 Task: Add an event with the title Second Lunch Break: Wellness Workshop, date '2023/12/14', time 7:50 AM to 9:50 AMand add a description: The facilitator will provide a briefing on the rules, objectives, and safety guidelines of the scavenger hunt. Teams will receive their scavenger hunt checklist, which may include a combination of physical objects to find, riddles to solve, or tasks to complete., put the event into Green category, logged in from the account softage.2@softage.netand send the event invitation to softage.5@softage.net and softage.6@softage.net. Set a reminder for the event At time of event
Action: Mouse moved to (103, 102)
Screenshot: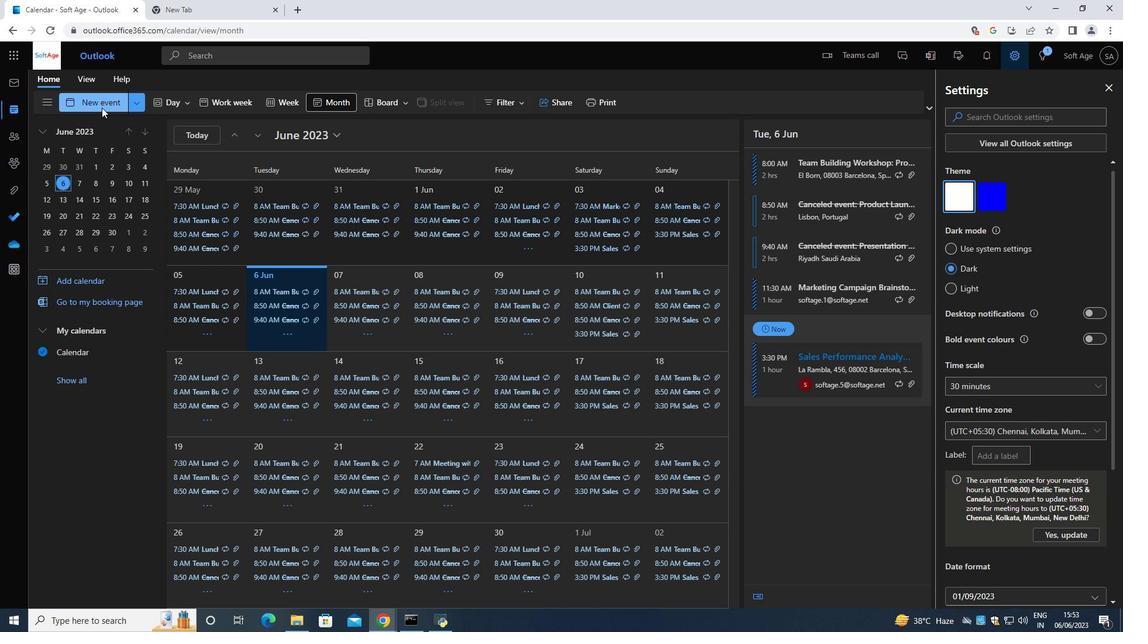 
Action: Mouse pressed left at (103, 102)
Screenshot: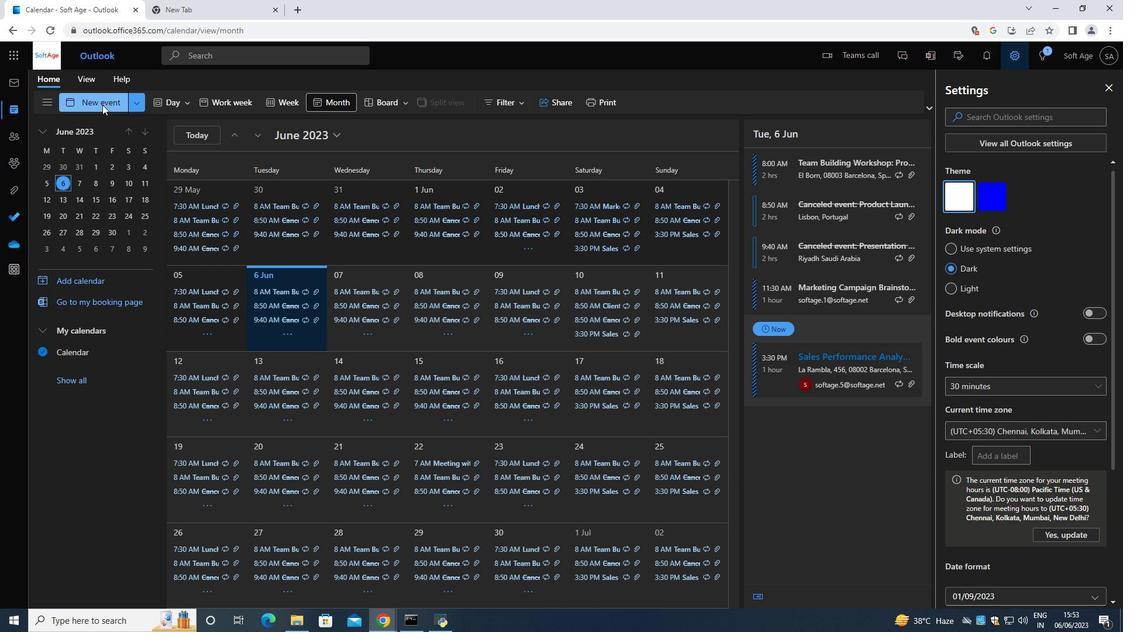 
Action: Mouse moved to (348, 261)
Screenshot: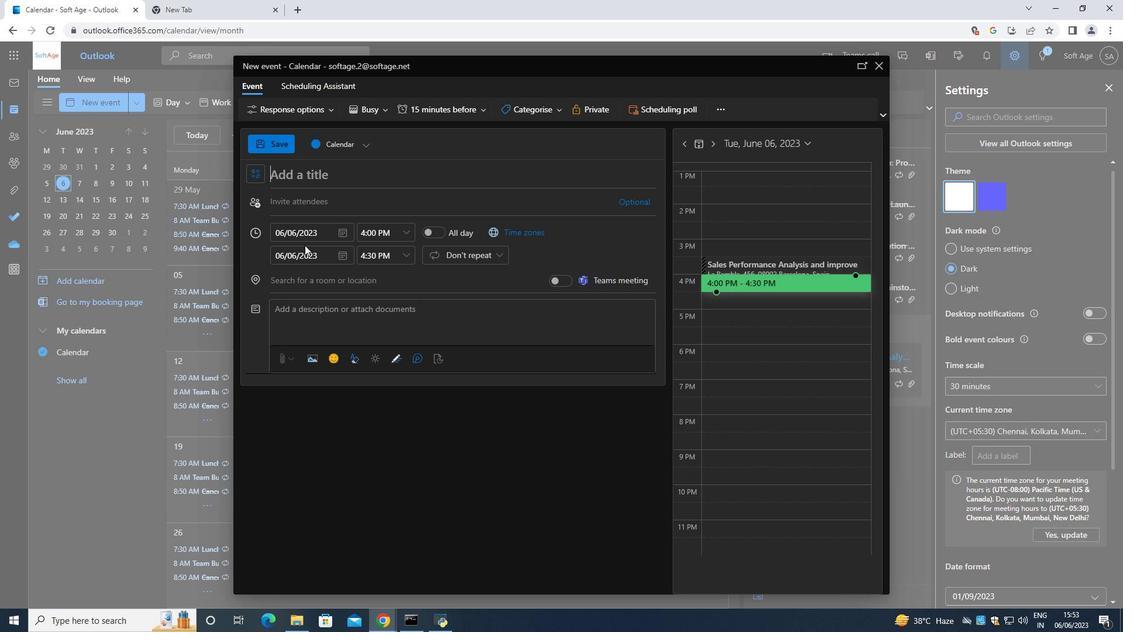 
Action: Key pressed <Key.shift>Second<Key.space><Key.shift><Key.shift><Key.shift><Key.shift><Key.shift><Key.shift><Key.shift><Key.shift><Key.shift><Key.shift><Key.shift><Key.shift>Lunch<Key.space><Key.shift><Key.shift><Key.shift>Break<Key.shift_r>:<Key.space><Key.shift><Key.shift><Key.shift>Wellness<Key.space><Key.shift>Workshop
Screenshot: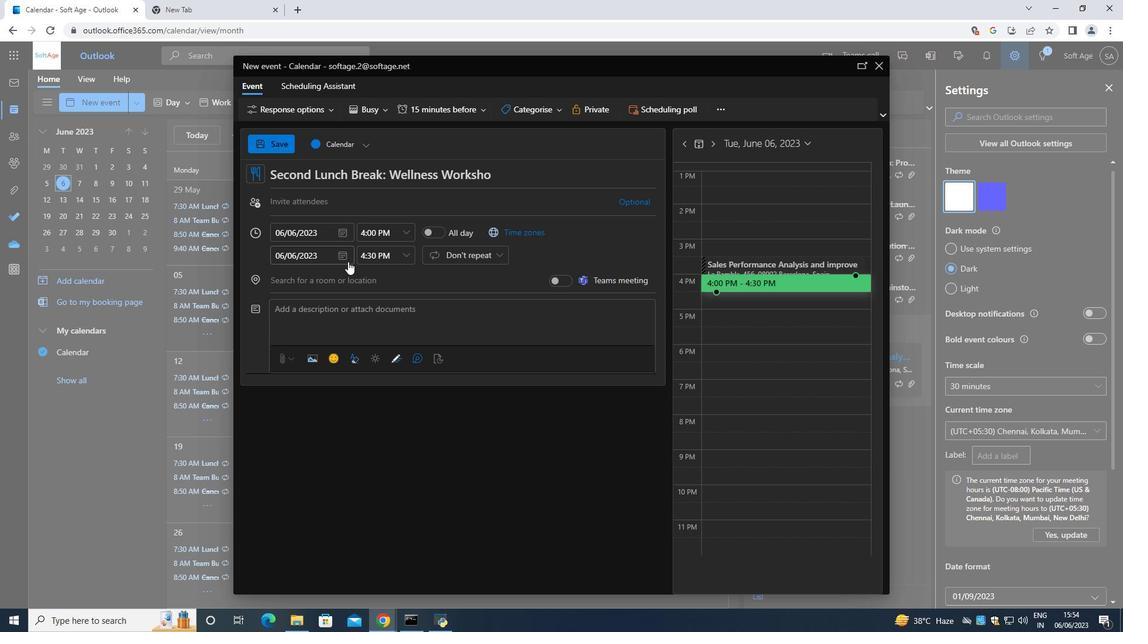 
Action: Mouse moved to (364, 243)
Screenshot: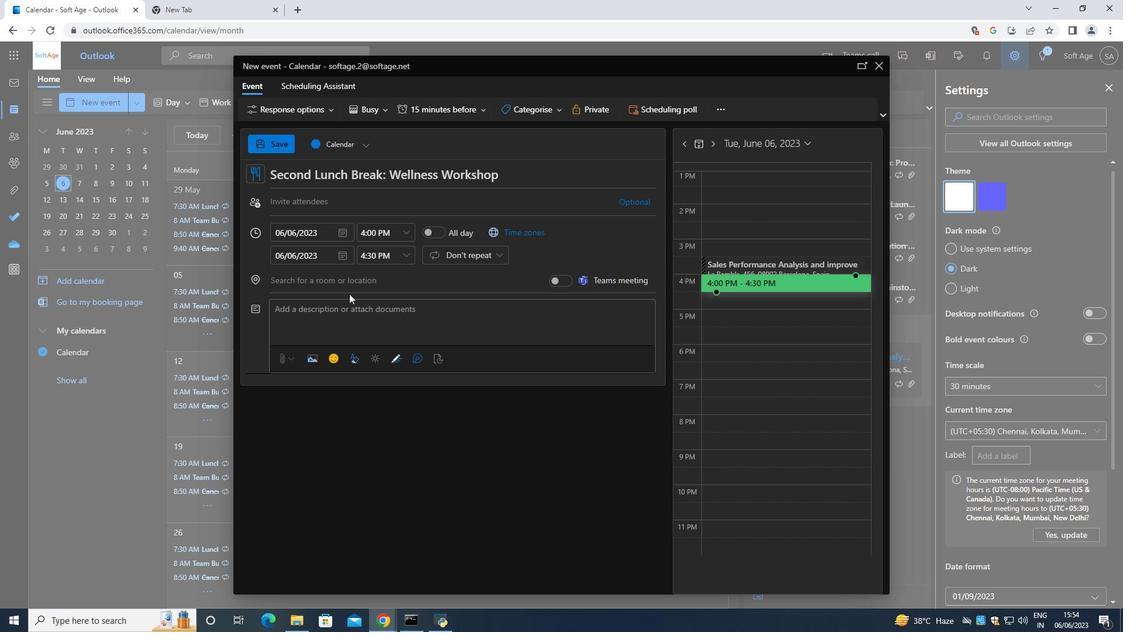 
Action: Key pressed <Key.space>
Screenshot: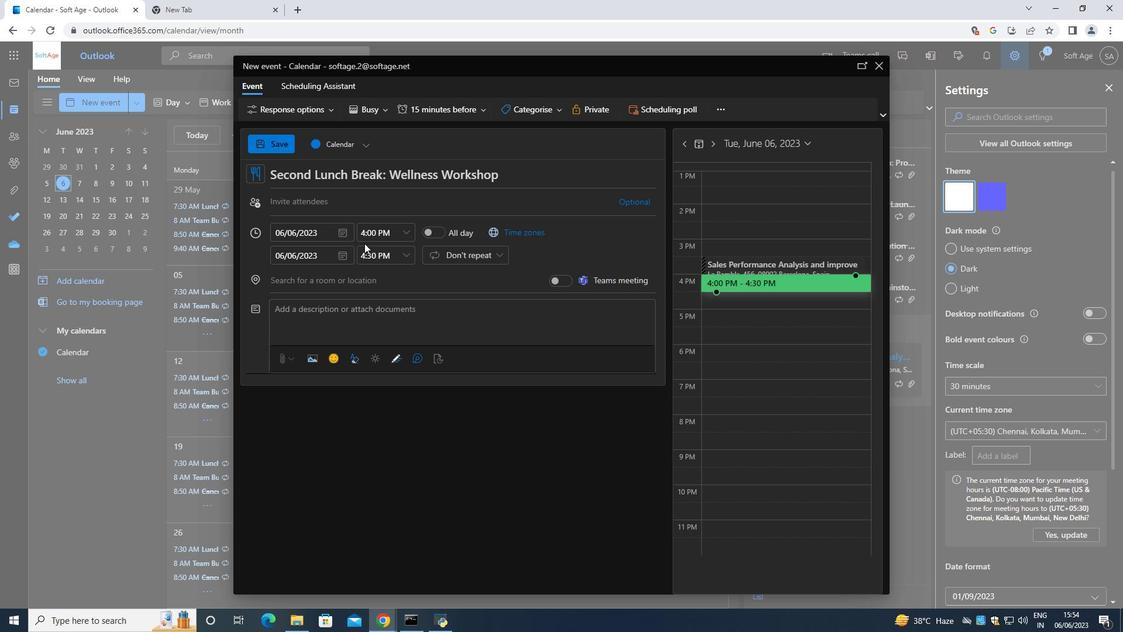 
Action: Mouse moved to (338, 231)
Screenshot: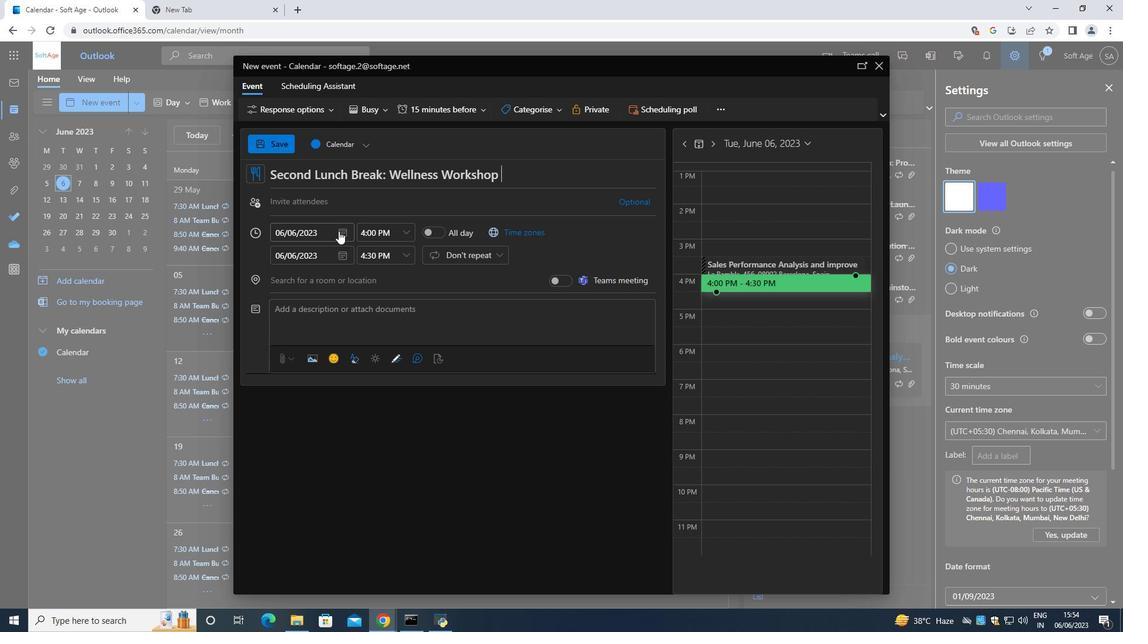 
Action: Mouse pressed left at (338, 231)
Screenshot: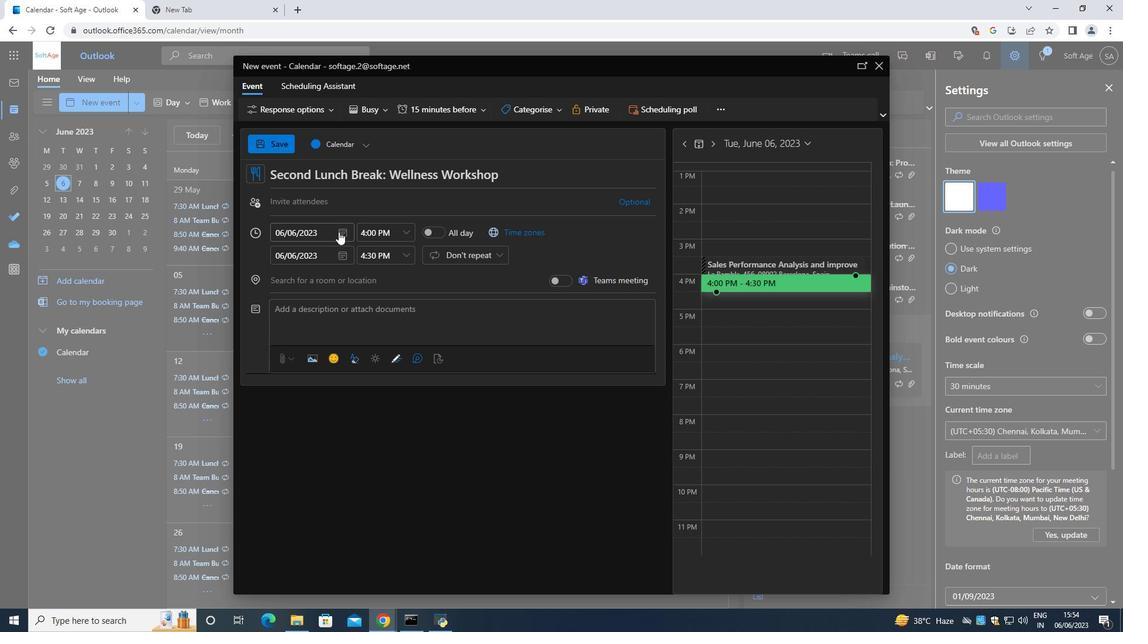 
Action: Mouse moved to (382, 255)
Screenshot: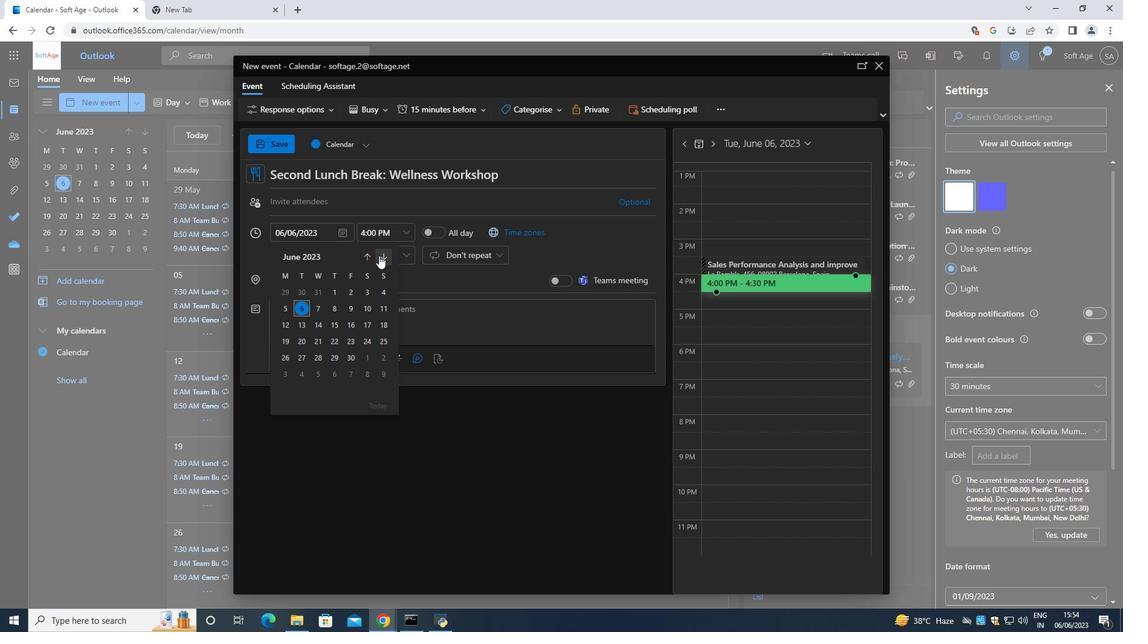 
Action: Mouse pressed left at (382, 255)
Screenshot: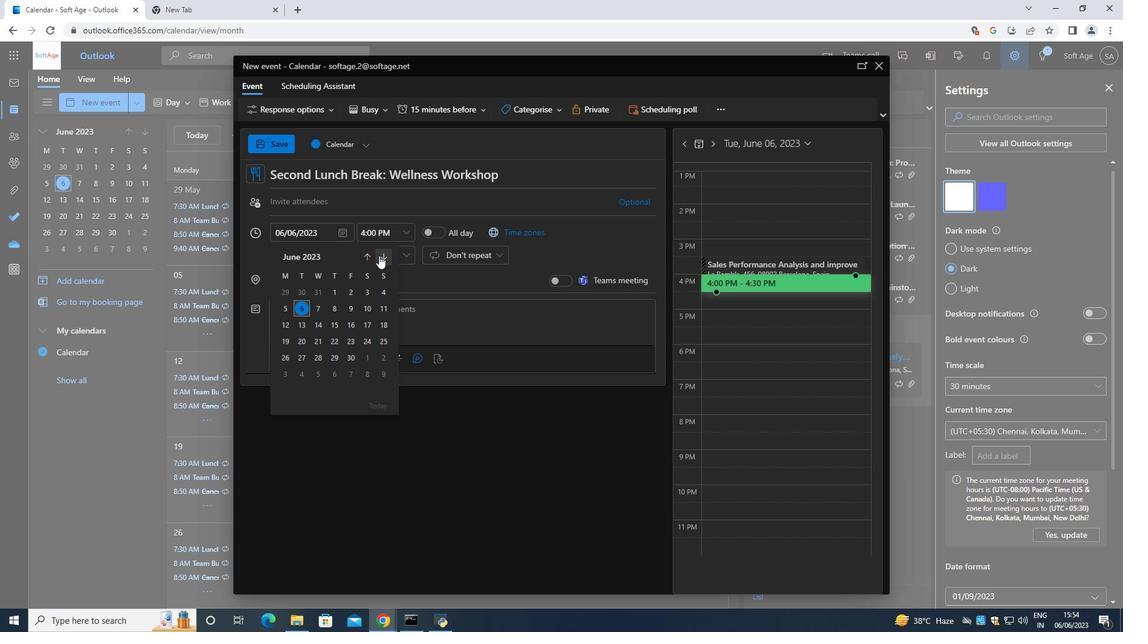 
Action: Mouse moved to (385, 254)
Screenshot: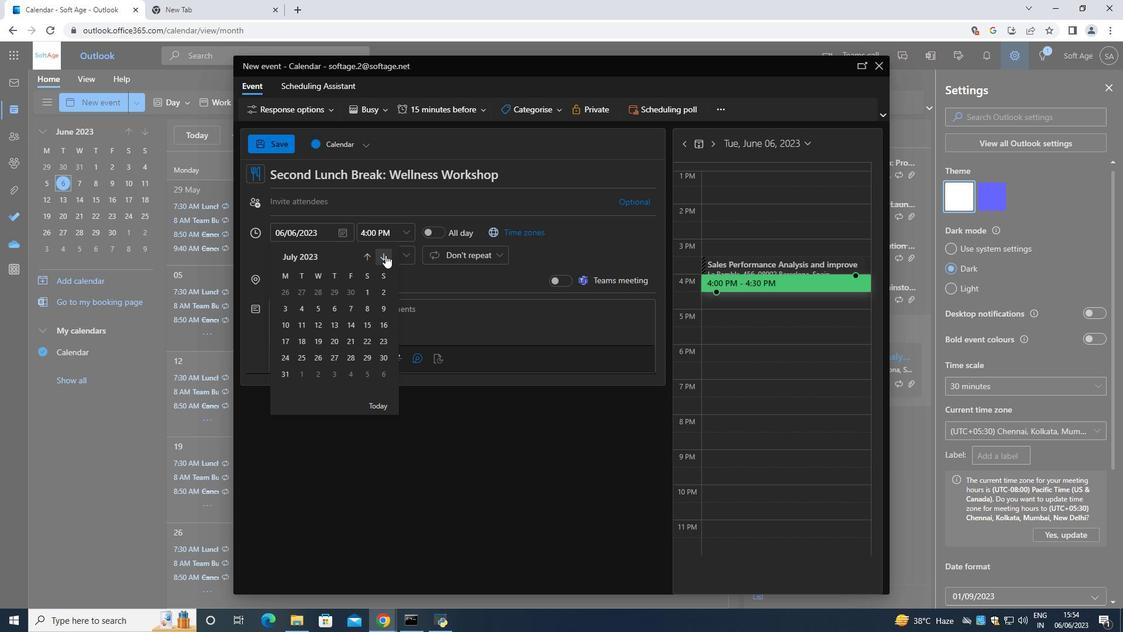 
Action: Mouse pressed left at (385, 254)
Screenshot: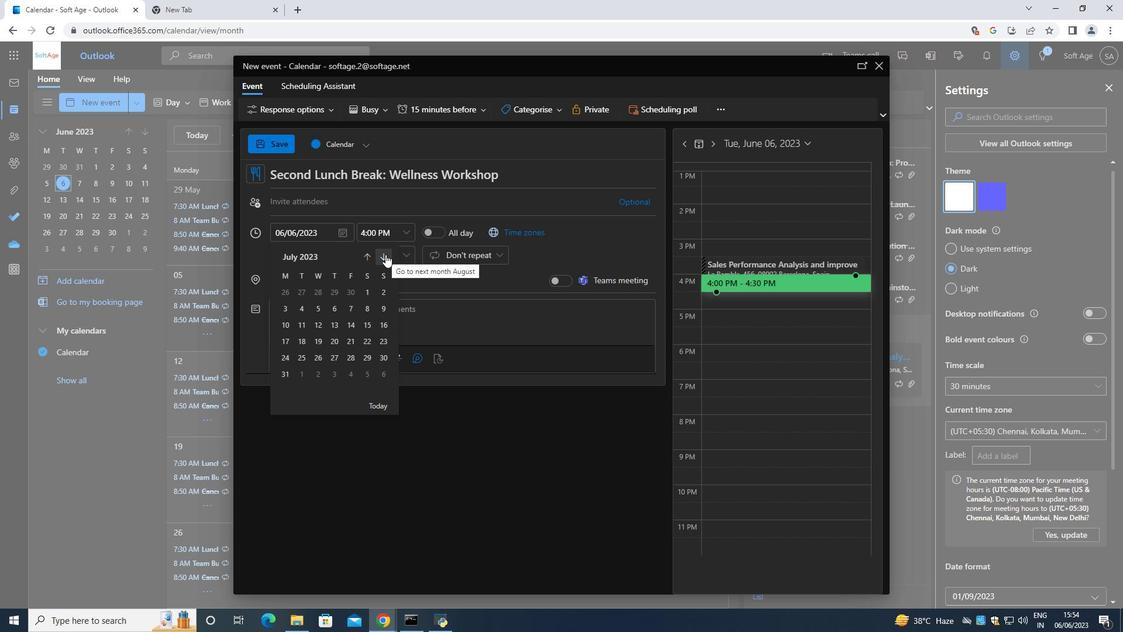 
Action: Mouse pressed left at (385, 254)
Screenshot: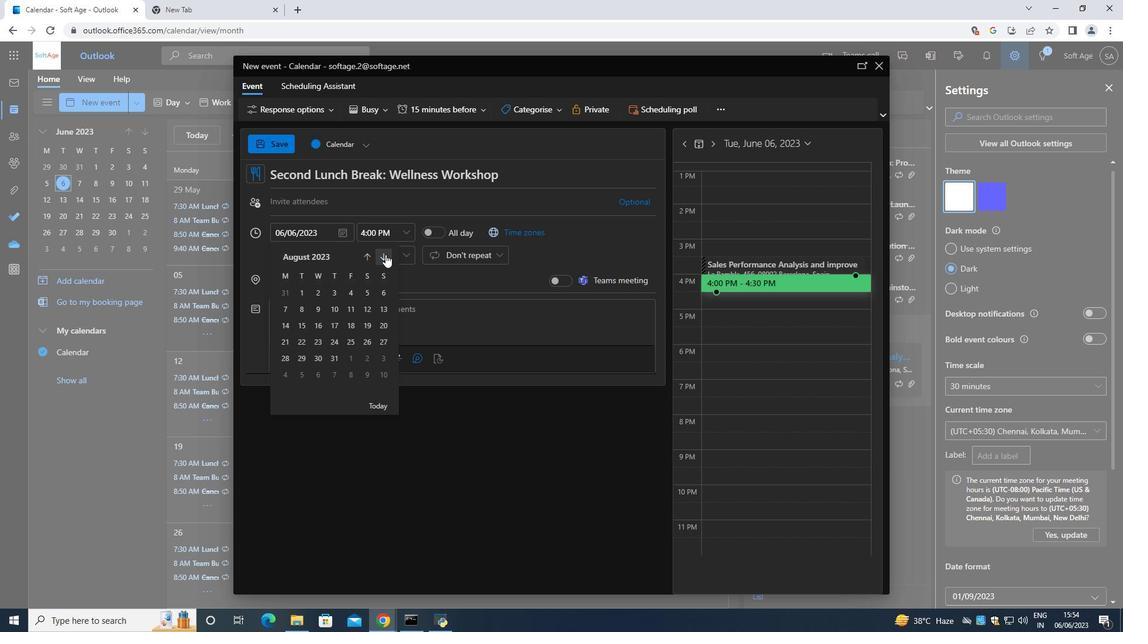 
Action: Mouse pressed left at (385, 254)
Screenshot: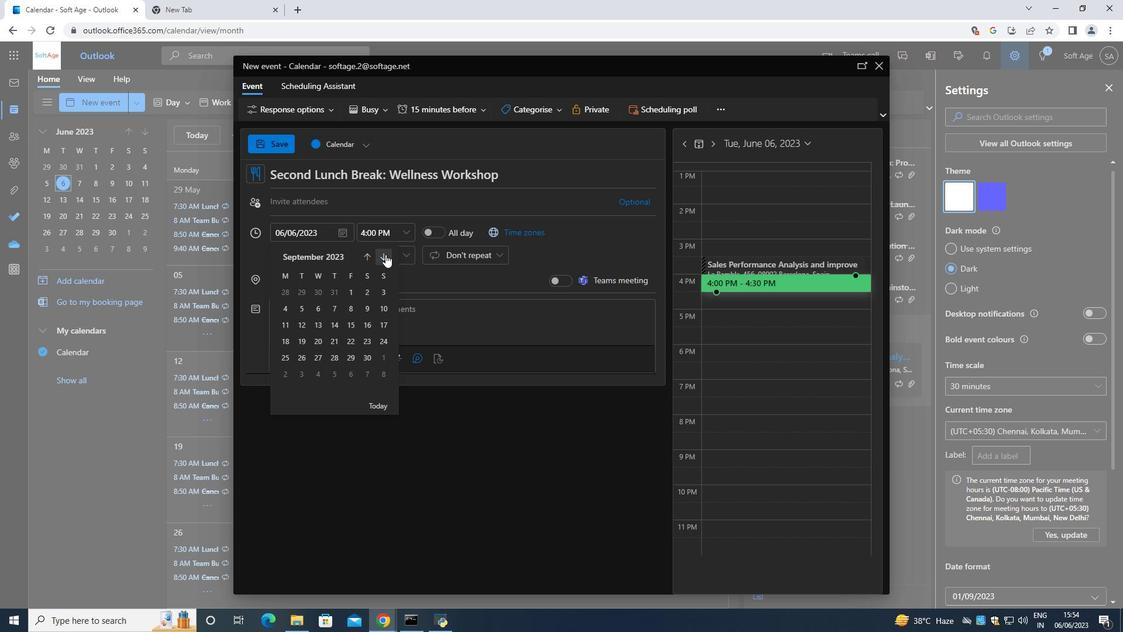 
Action: Mouse pressed left at (385, 254)
Screenshot: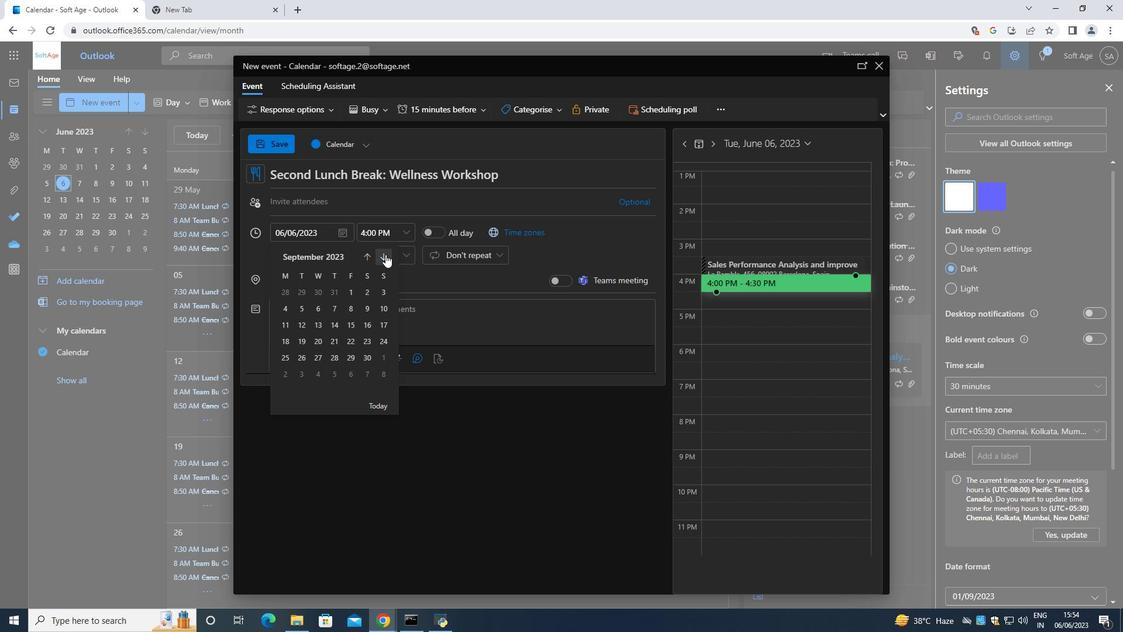 
Action: Mouse pressed left at (385, 254)
Screenshot: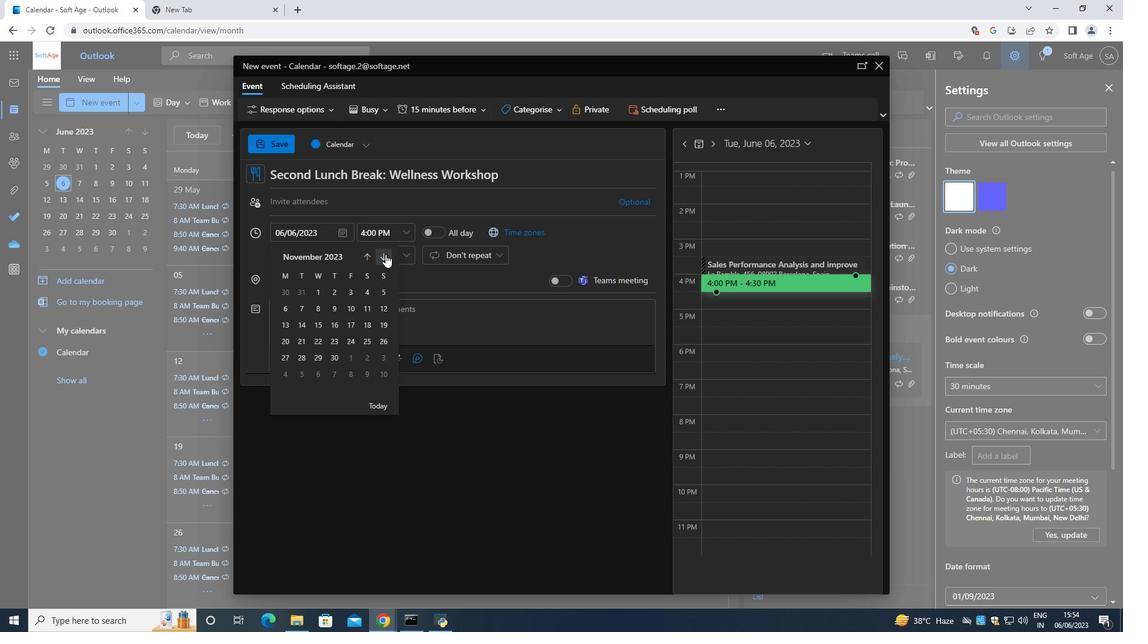 
Action: Mouse moved to (335, 321)
Screenshot: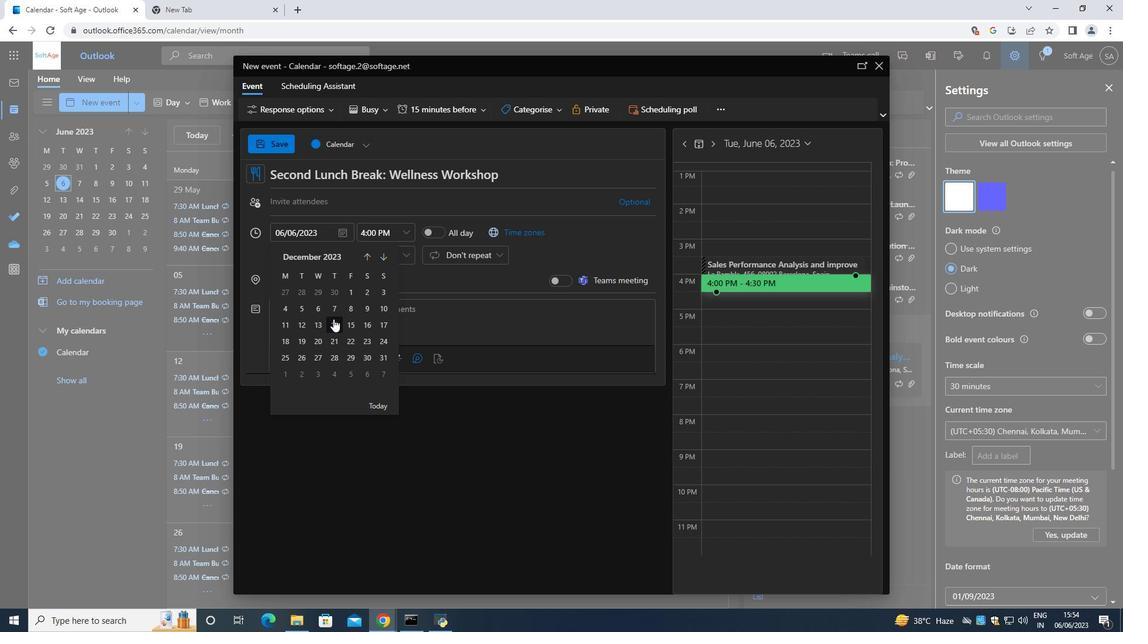 
Action: Mouse pressed left at (335, 321)
Screenshot: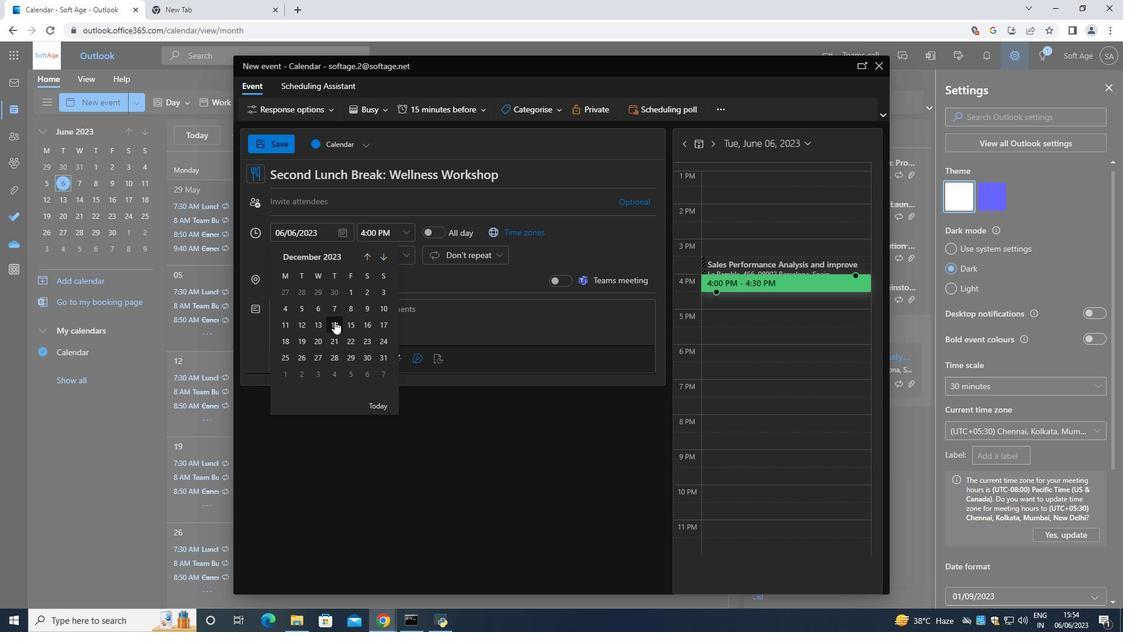 
Action: Mouse moved to (391, 228)
Screenshot: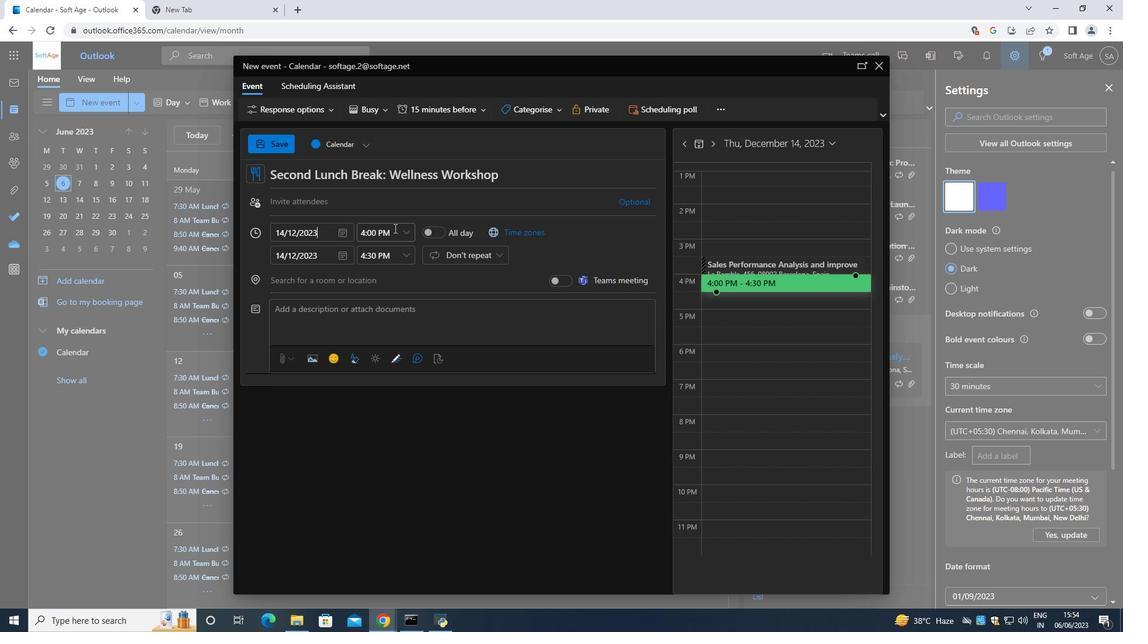 
Action: Mouse pressed left at (391, 228)
Screenshot: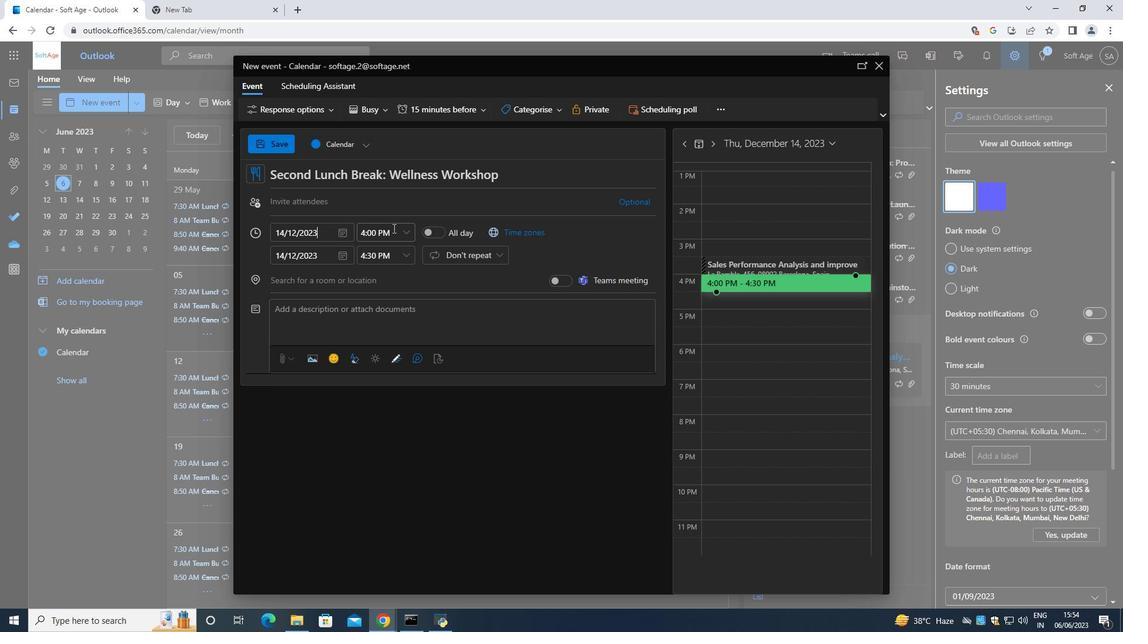 
Action: Mouse moved to (390, 228)
Screenshot: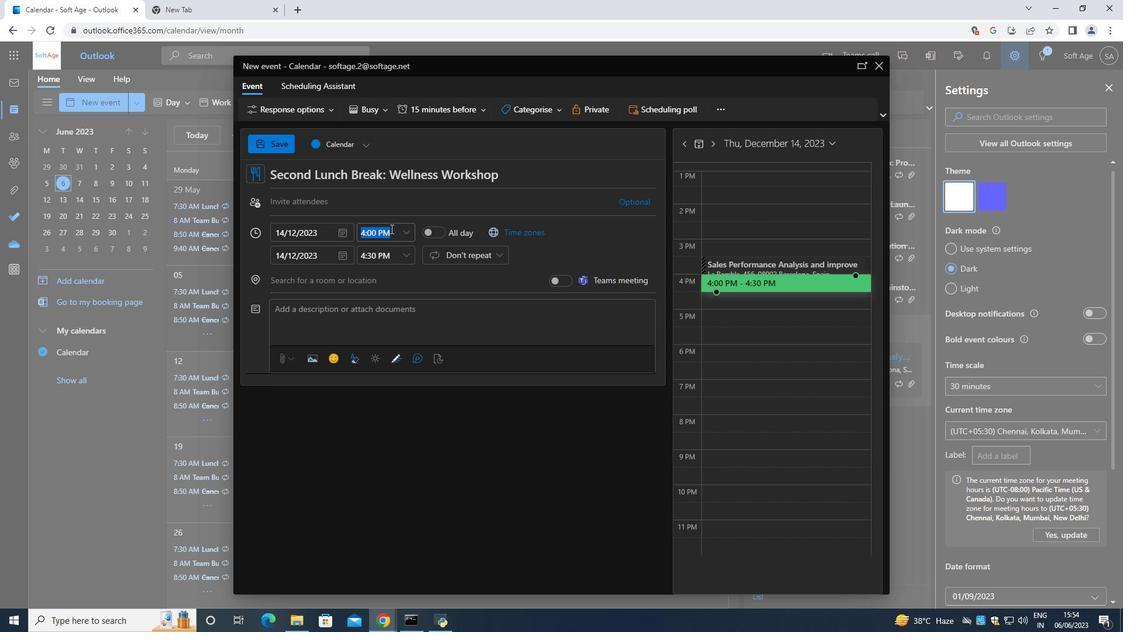 
Action: Key pressed 7<Key.shift_r><Key.shift_r><Key.shift_r><Key.shift_r><Key.shift_r><Key.shift_r><Key.shift_r><Key.shift_r><Key.shift_r><Key.shift_r><Key.shift_r><Key.shift_r><Key.shift_r><Key.shift_r><Key.shift_r><Key.shift_r><Key.shift_r><Key.shift_r><Key.shift_r><Key.shift_r><Key.shift_r>:50<Key.space><Key.shift_r><Key.shift_r><Key.shift_r><Key.shift_r><Key.shift_r><Key.shift_r><Key.shift_r><Key.shift_r><Key.shift_r><Key.shift_r><Key.shift_r><Key.shift_r><Key.shift_r><Key.shift_r><Key.shift_r>AM
Screenshot: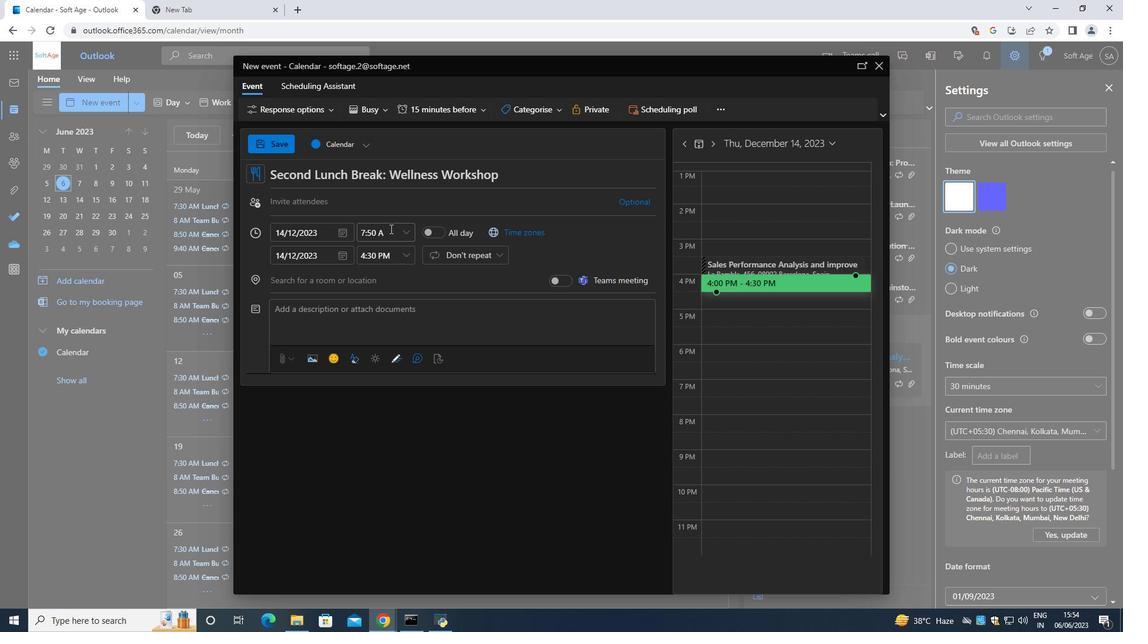 
Action: Mouse moved to (407, 253)
Screenshot: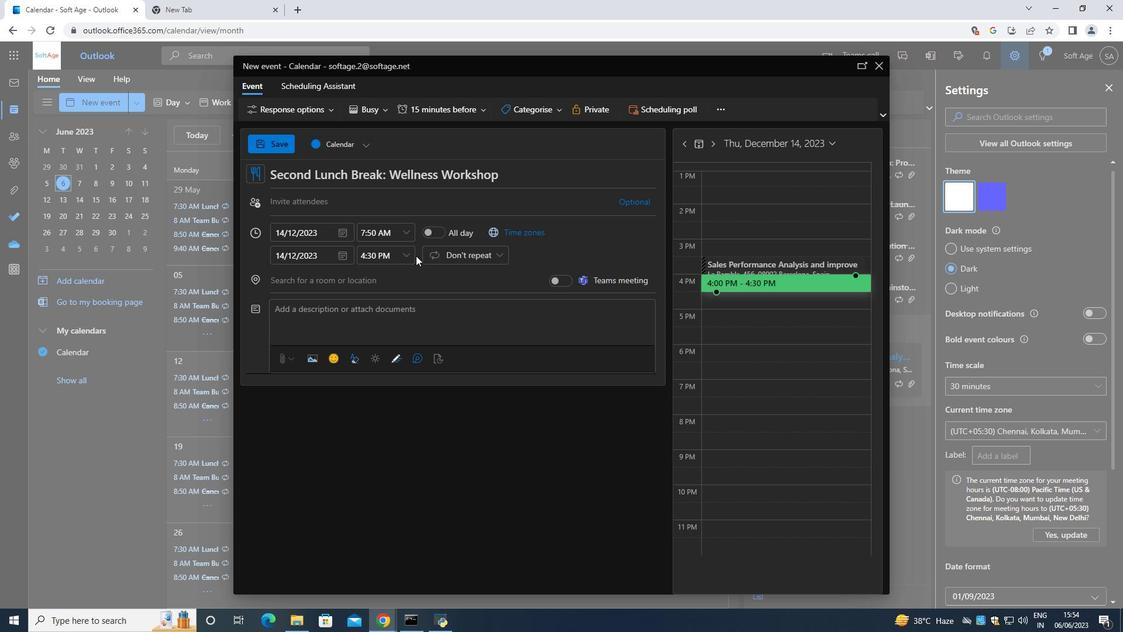 
Action: Mouse pressed left at (407, 253)
Screenshot: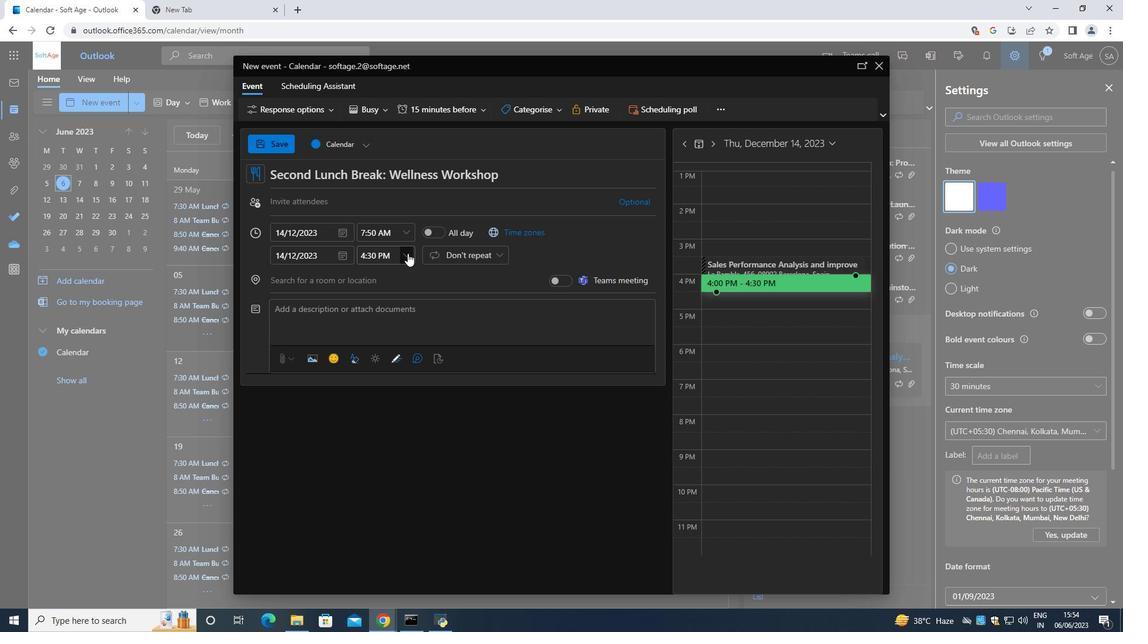 
Action: Mouse moved to (389, 330)
Screenshot: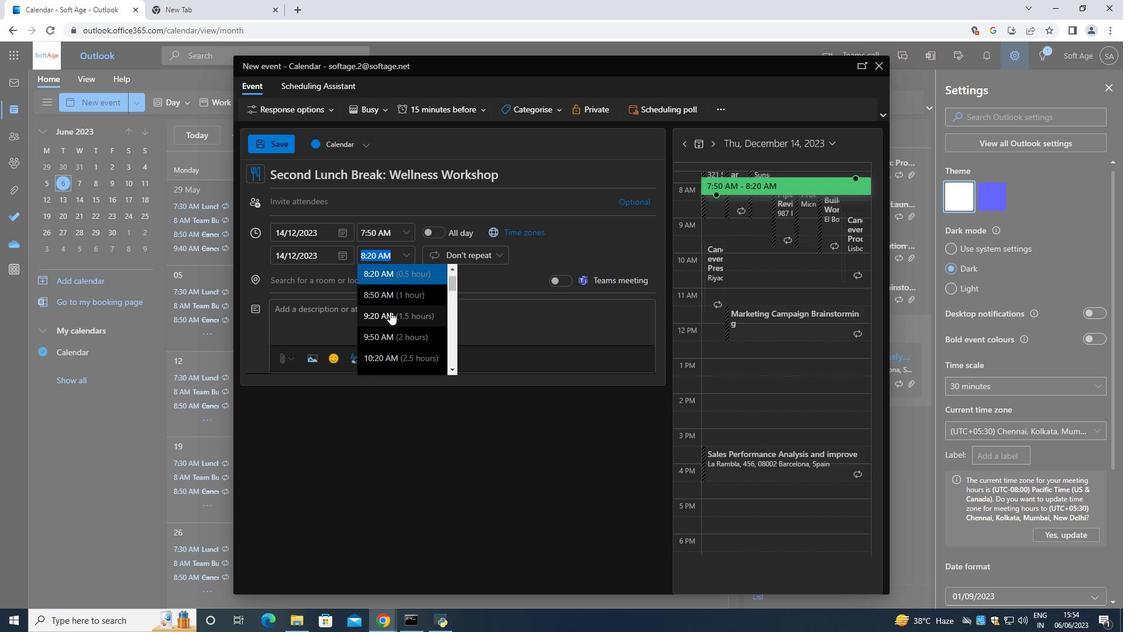 
Action: Mouse pressed left at (389, 330)
Screenshot: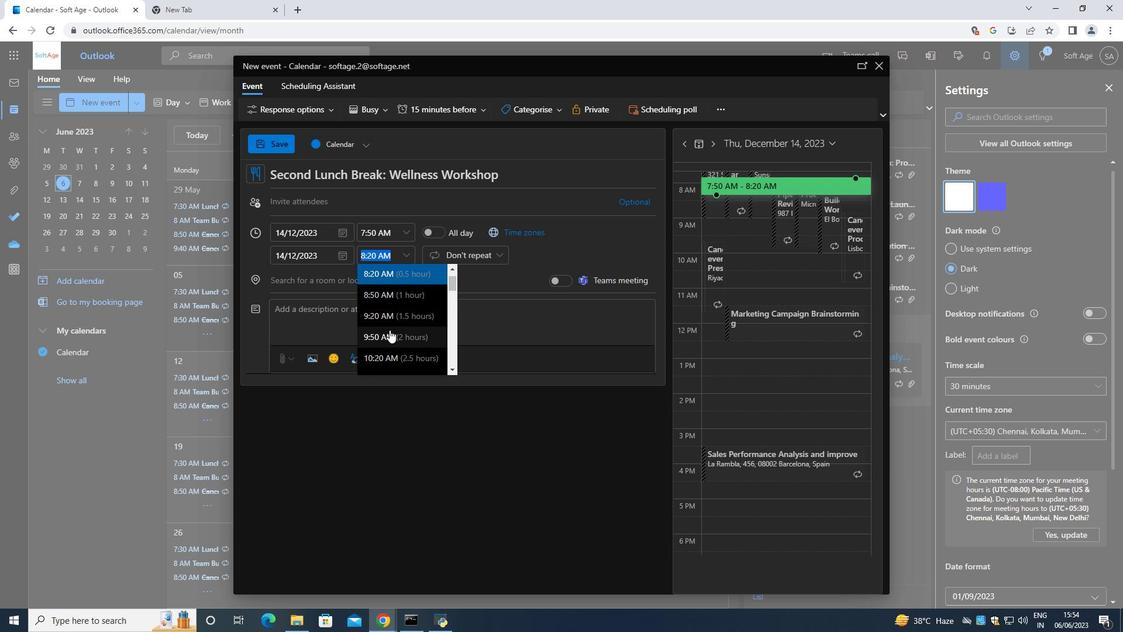 
Action: Mouse moved to (386, 317)
Screenshot: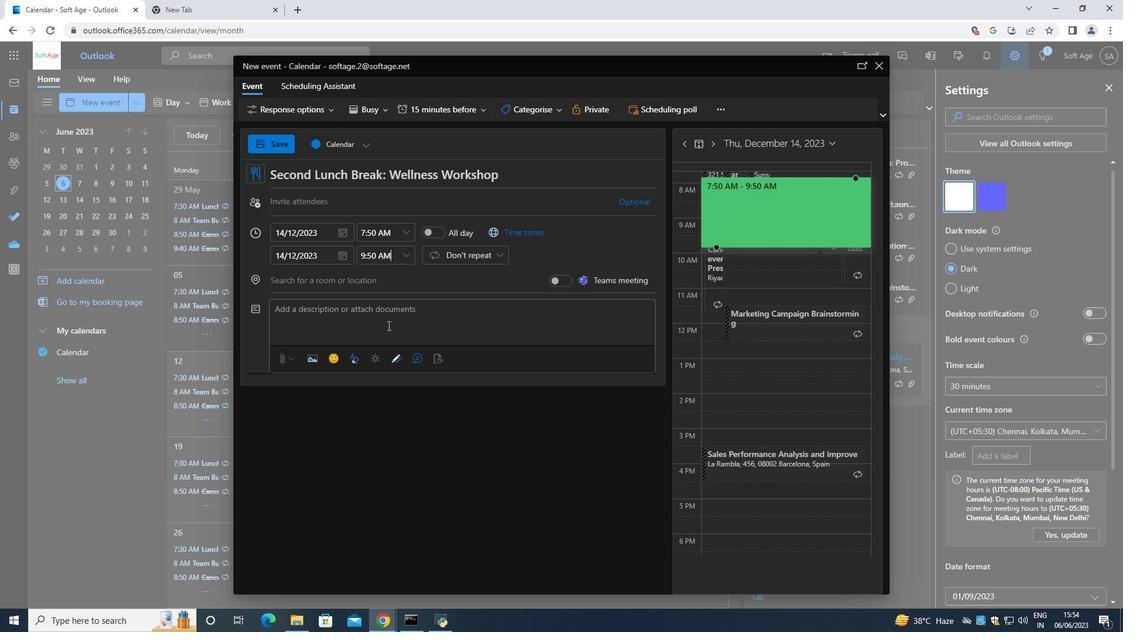 
Action: Mouse pressed left at (386, 317)
Screenshot: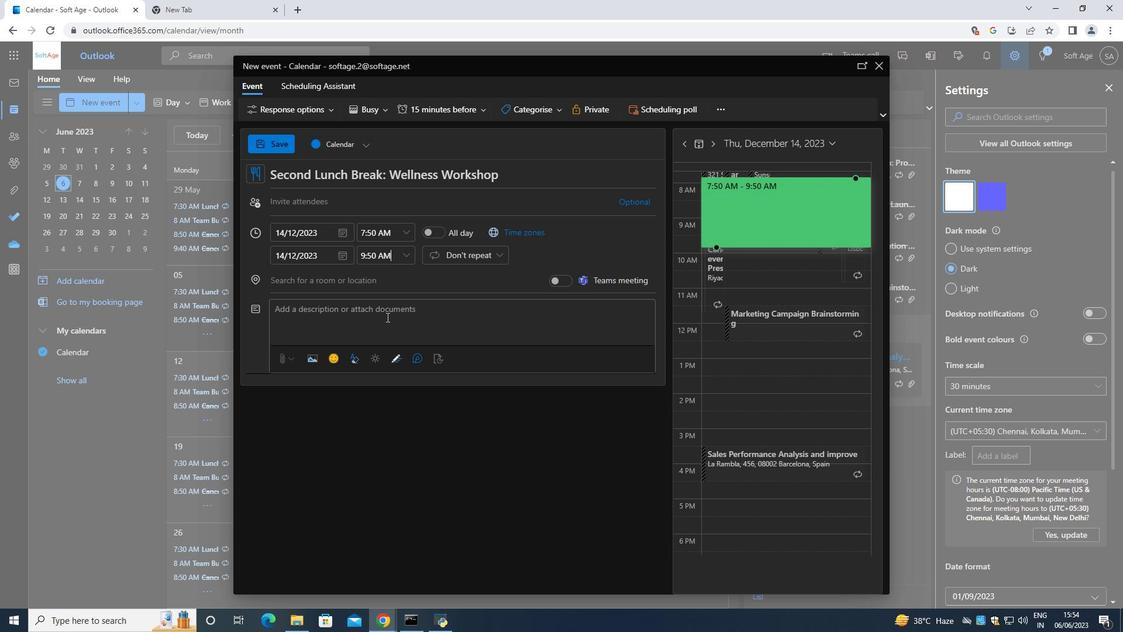 
Action: Mouse moved to (384, 307)
Screenshot: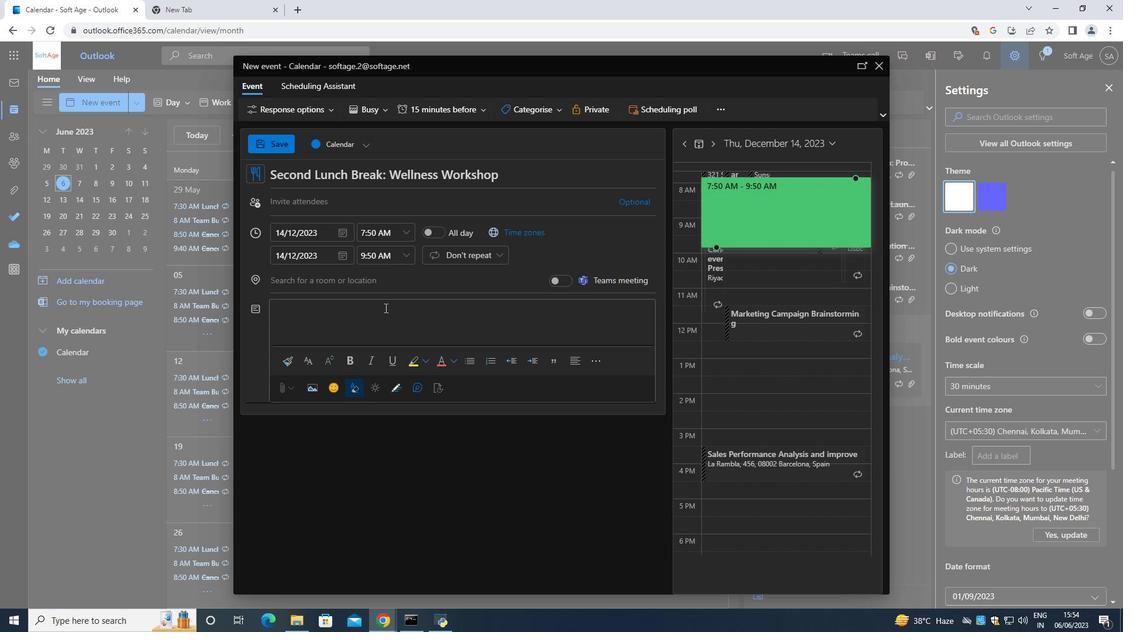 
Action: Key pressed <Key.shift>The<Key.space>facilitator<Key.space>will<Key.space>provide<Key.space>a<Key.space>briefing<Key.space>on<Key.space>the<Key.space>rules<Key.space>,<Key.space>objectives<Key.space>and<Key.space>safety<Key.space>guidelinee<Key.space><Key.backspace><Key.backspace>s<Key.space>of<Key.space>the<Key.space>scavenger<Key.space>hunt.<Key.space><Key.shift>Teams<Key.space>will<Key.space>receive<Key.space>their<Key.space>scavengr<Key.backspace>er<Key.space>hunt<Key.space>checklist,<Key.space>wg=hich<Key.space>may<Key.space>ib<Key.backspace>v<Key.backspace>n<Key.backspace><Key.backspace><Key.backspace><Key.backspace><Key.backspace><Key.backspace><Key.backspace><Key.backspace><Key.backspace><Key.backspace><Key.backspace><Key.backspace><Key.backspace>hich<Key.space>may<Key.space>inck<Key.backspace>lude<Key.space>a<Key.space>combination<Key.space>of<Key.space>physical<Key.space>objects<Key.space>to<Key.space>find<Key.space>riddles<Key.space>to<Key.space>solve<Key.space>,<Key.space>or<Key.space>taskes<Key.space>to<Key.space>complete
Screenshot: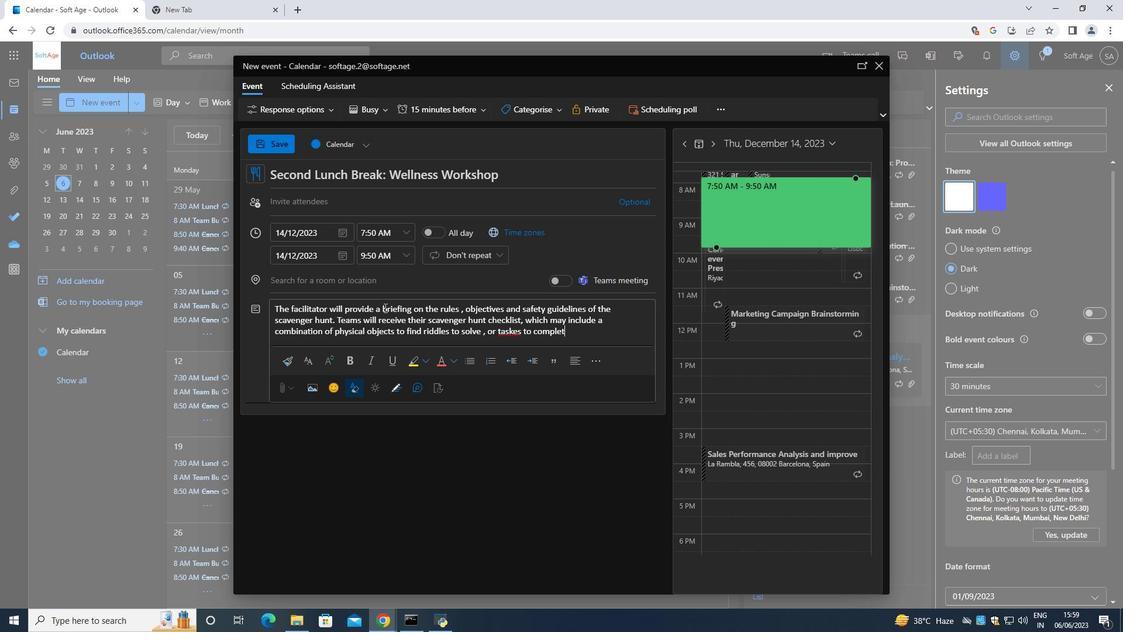 
Action: Mouse moved to (540, 107)
Screenshot: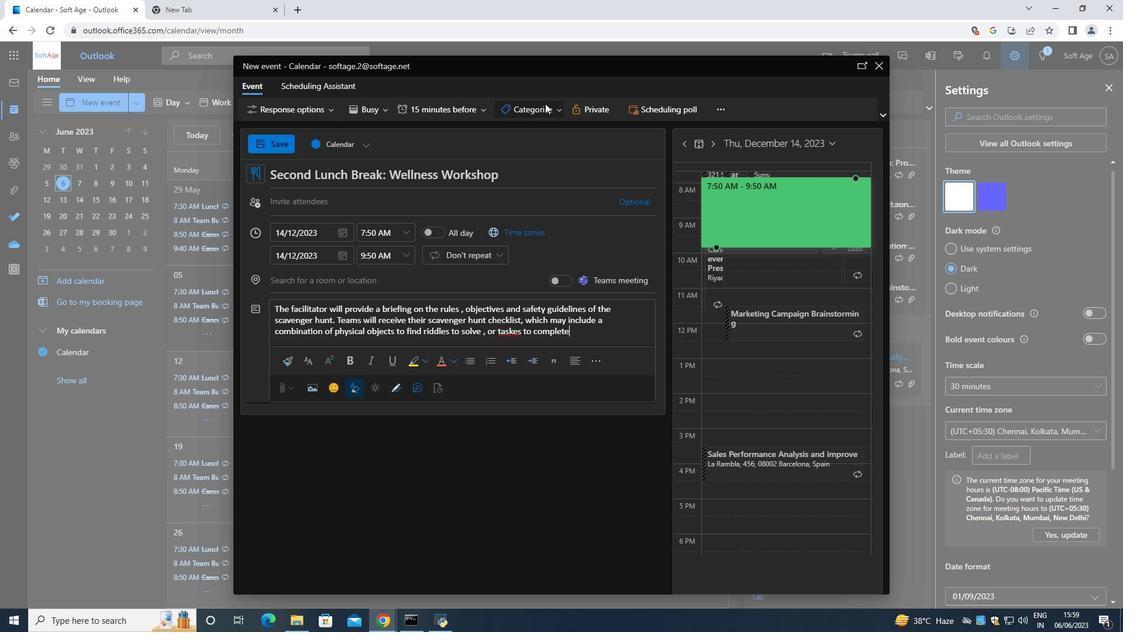 
Action: Mouse pressed left at (540, 107)
Screenshot: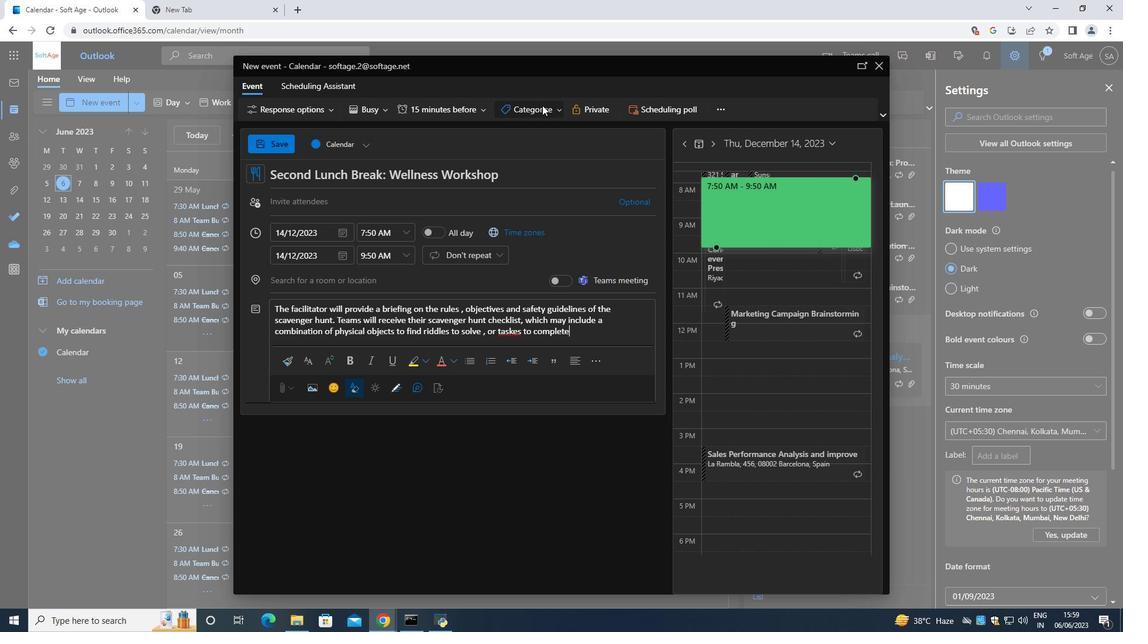
Action: Mouse moved to (542, 151)
Screenshot: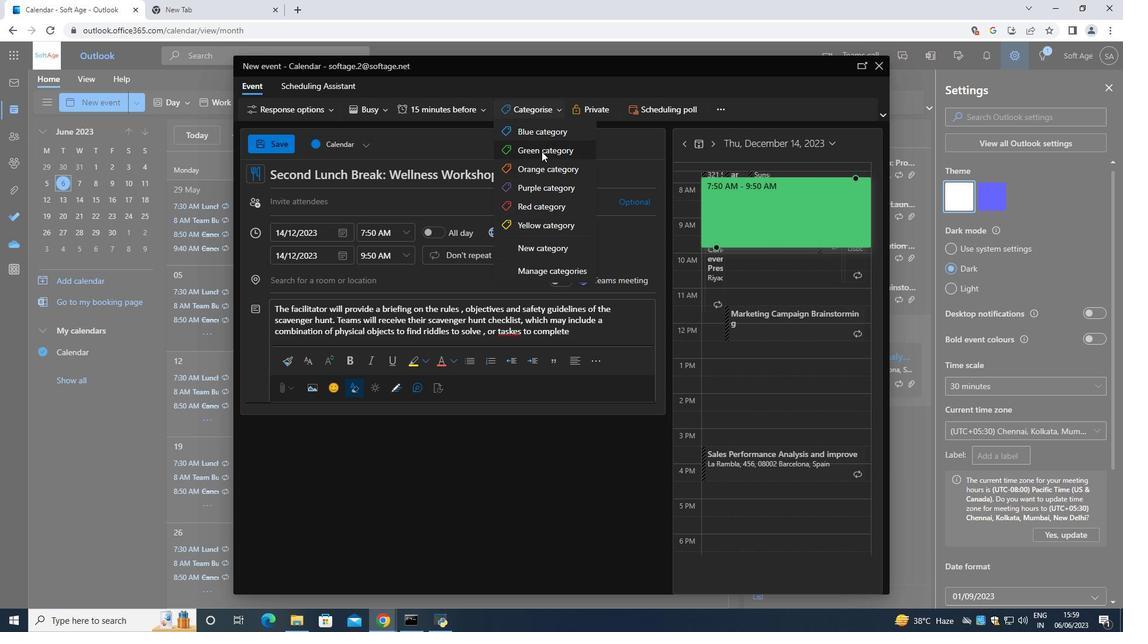 
Action: Mouse pressed left at (542, 151)
Screenshot: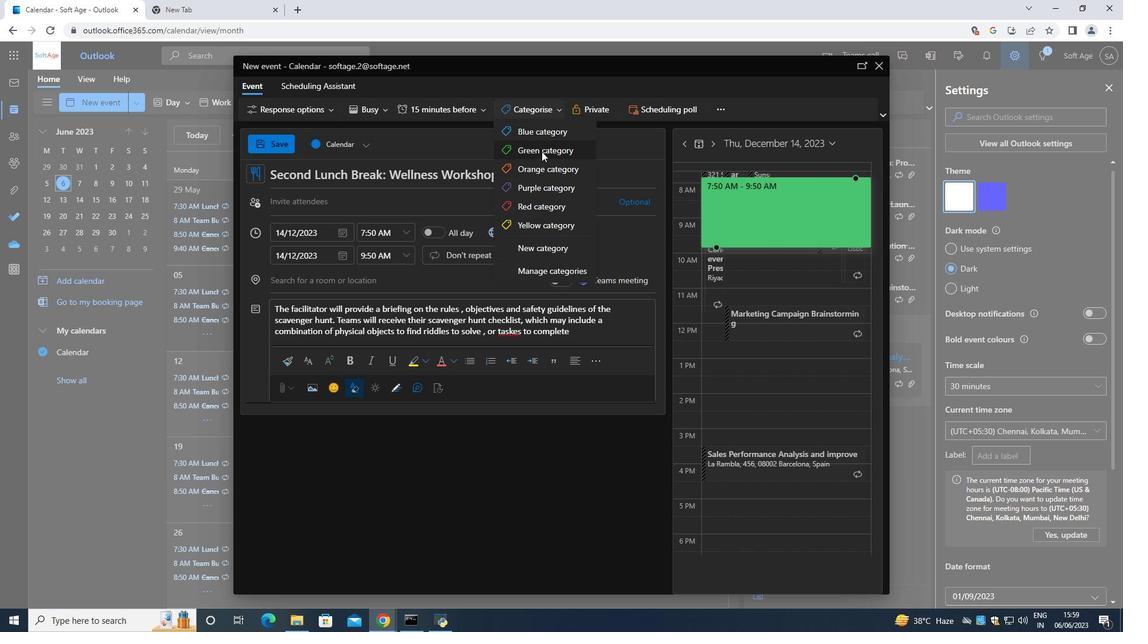 
Action: Mouse moved to (412, 197)
Screenshot: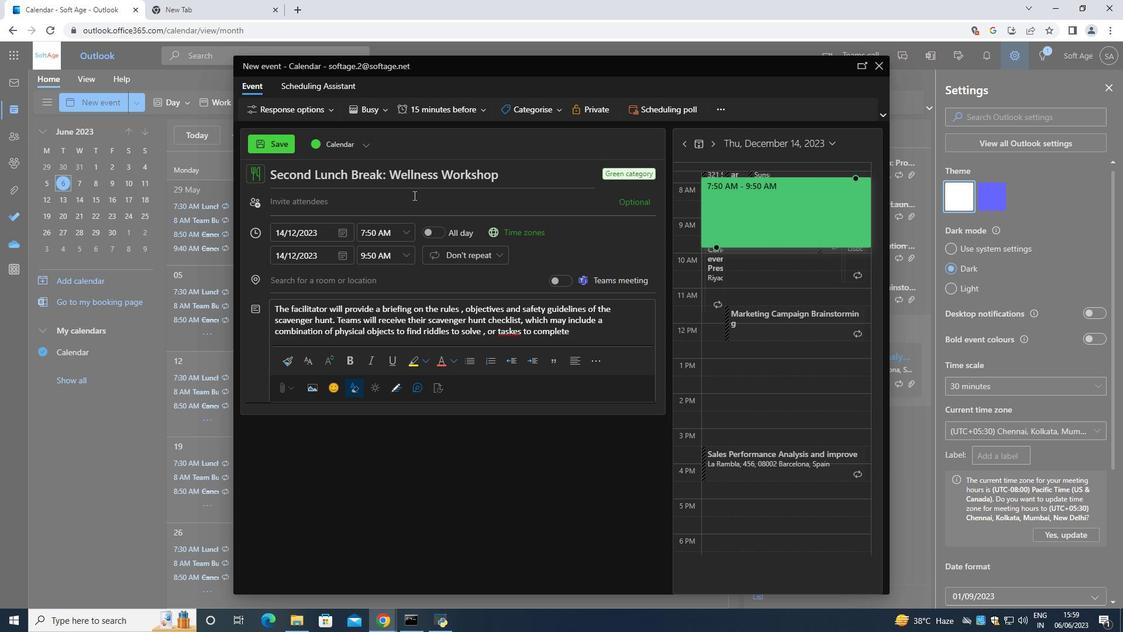 
Action: Mouse pressed left at (412, 197)
Screenshot: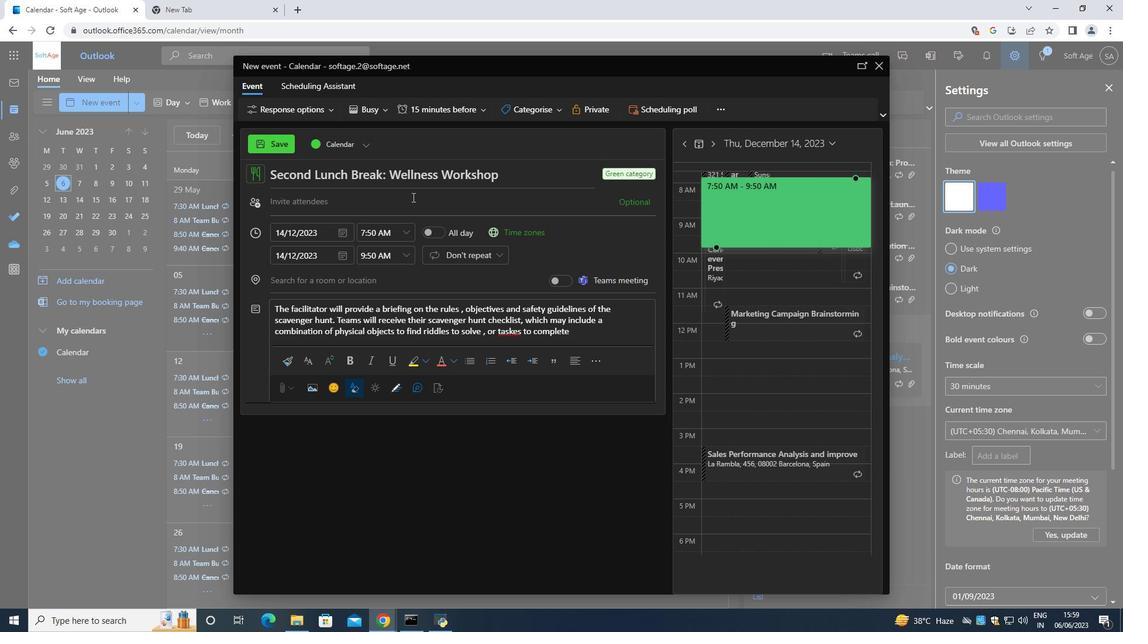 
Action: Mouse moved to (410, 193)
Screenshot: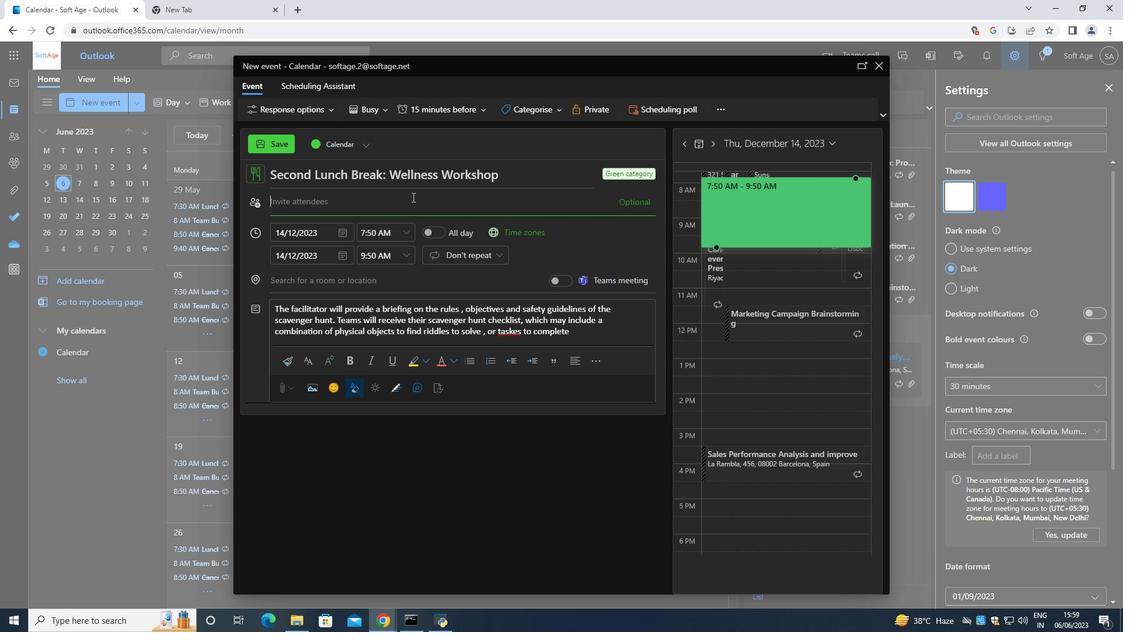 
Action: Key pressed <Key.shift>So
Screenshot: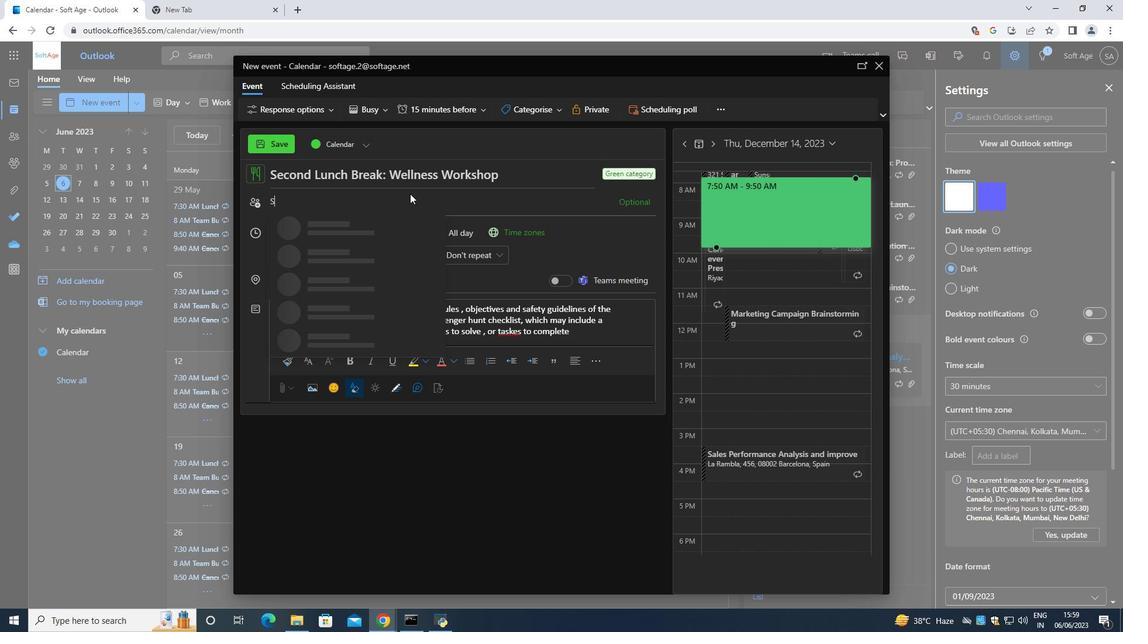 
Action: Mouse moved to (409, 193)
Screenshot: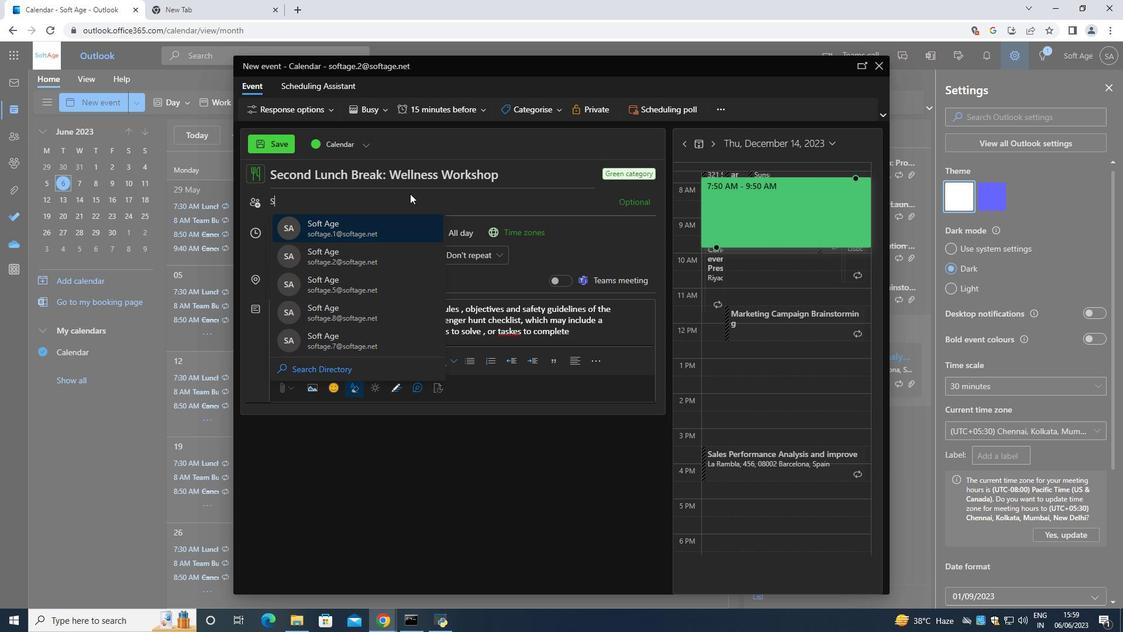 
Action: Key pressed ftage.5<Key.shift>@
Screenshot: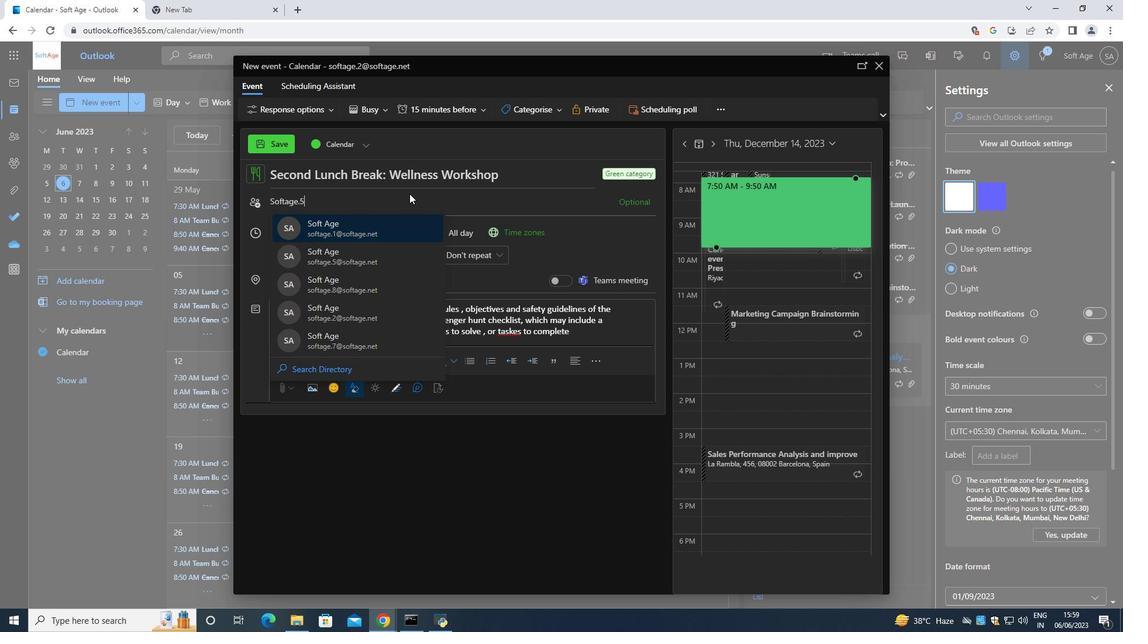 
Action: Mouse moved to (368, 223)
Screenshot: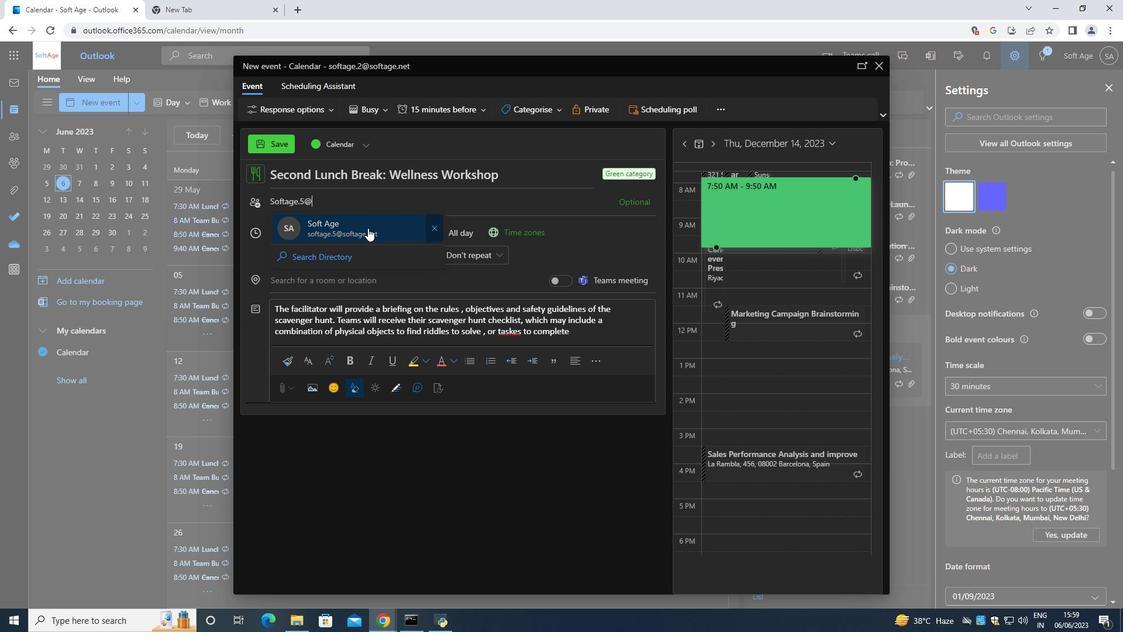
Action: Mouse pressed left at (368, 223)
Screenshot: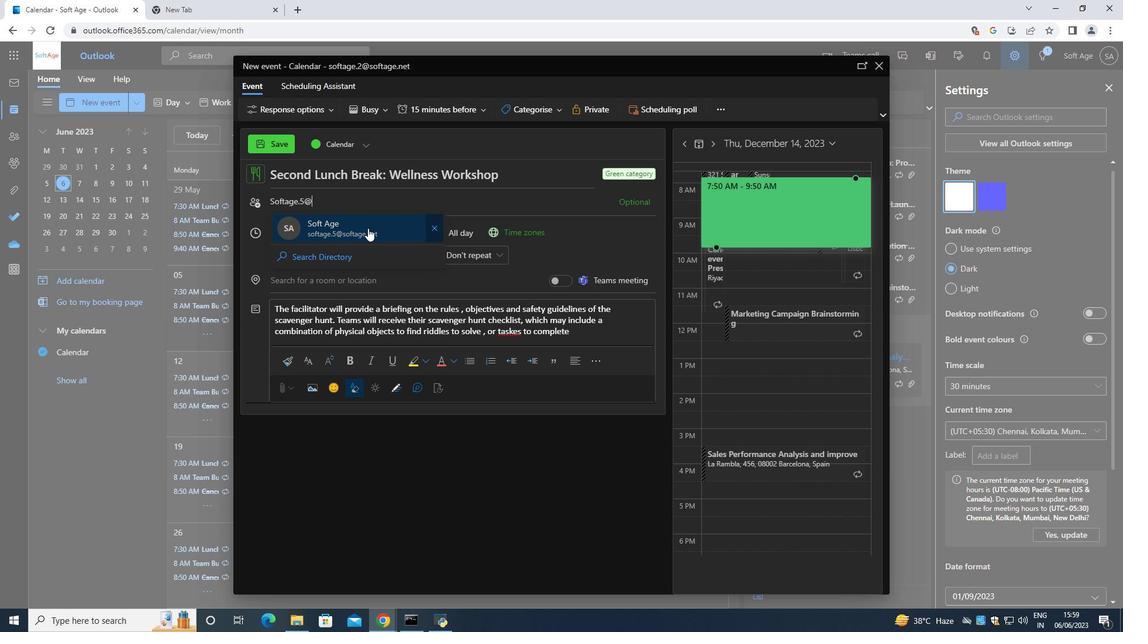 
Action: Mouse moved to (370, 204)
Screenshot: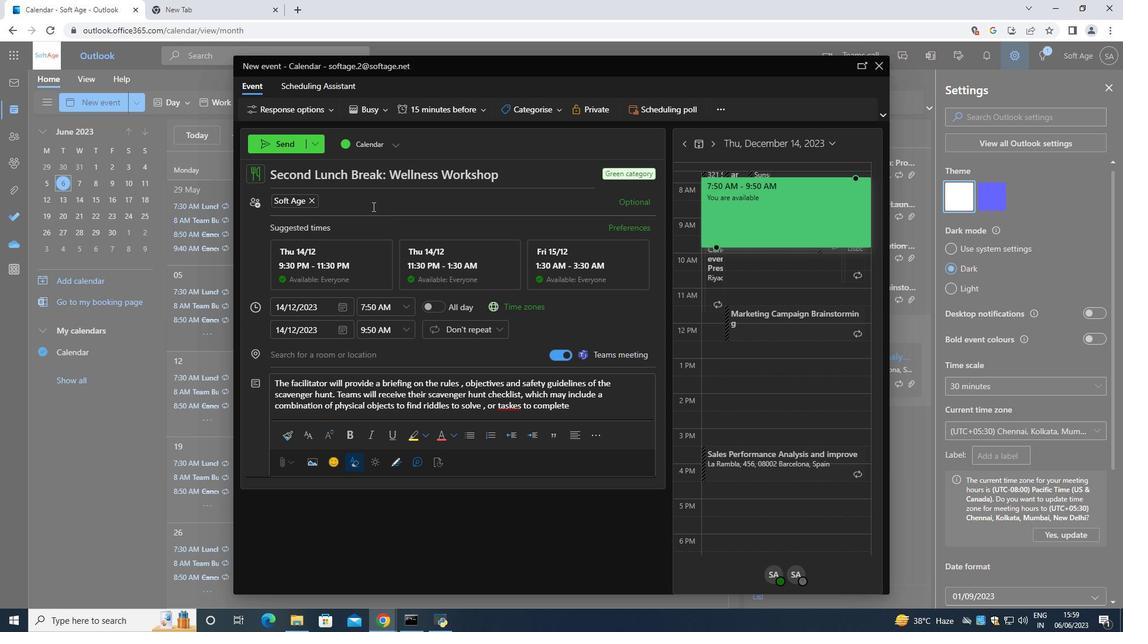 
Action: Key pressed <Key.shift>
Screenshot: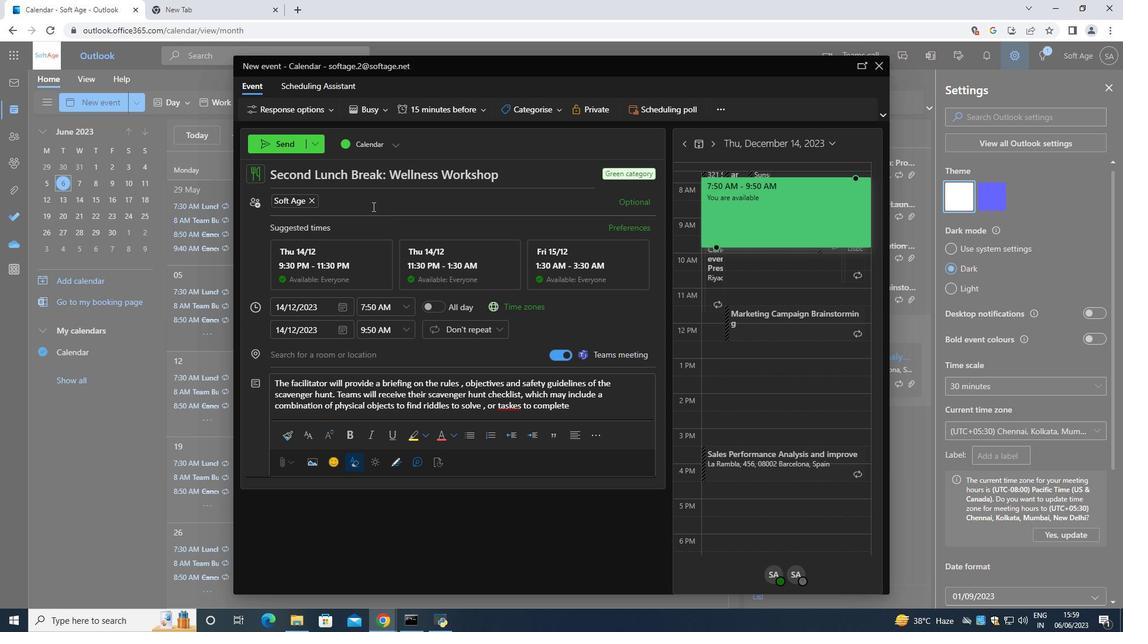 
Action: Mouse moved to (369, 203)
Screenshot: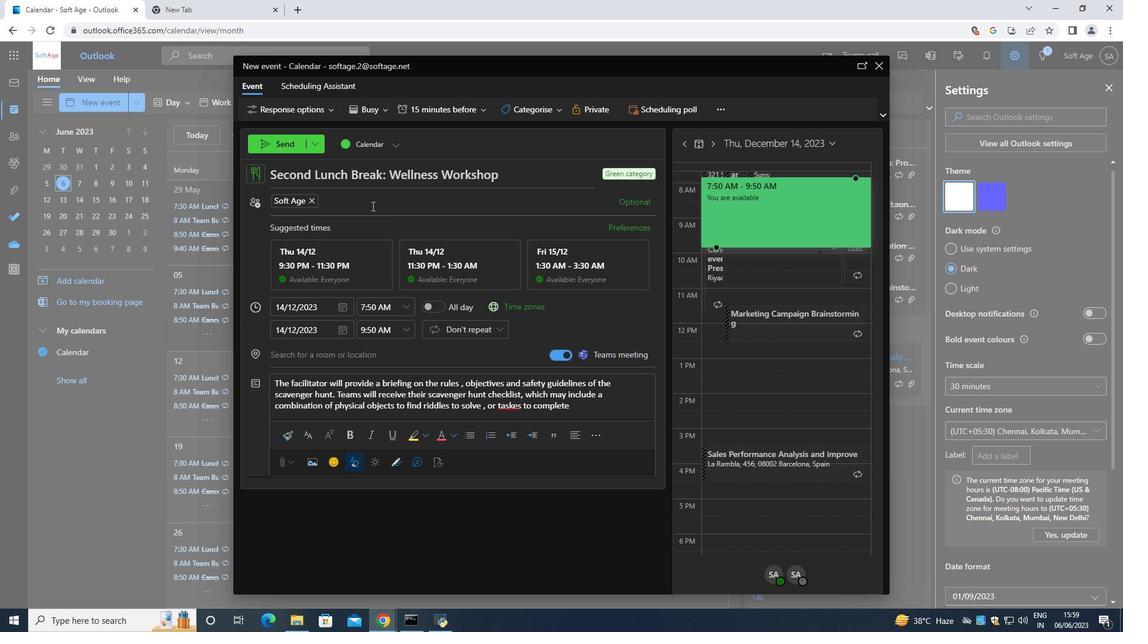 
Action: Key pressed Softage.5<Key.backspace>6
Screenshot: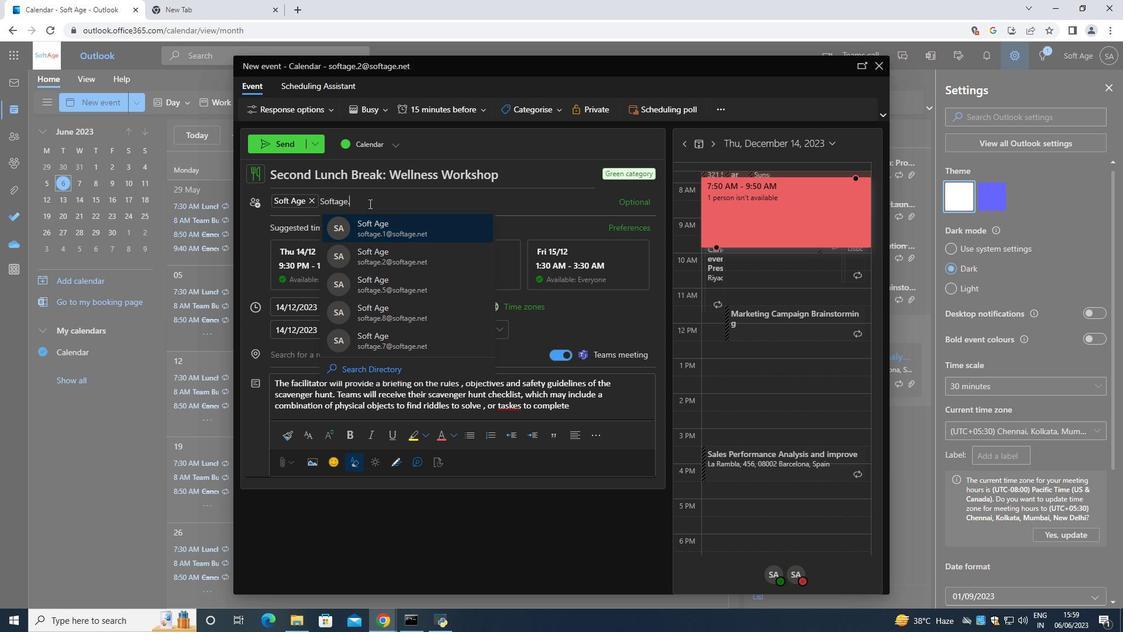 
Action: Mouse moved to (391, 261)
Screenshot: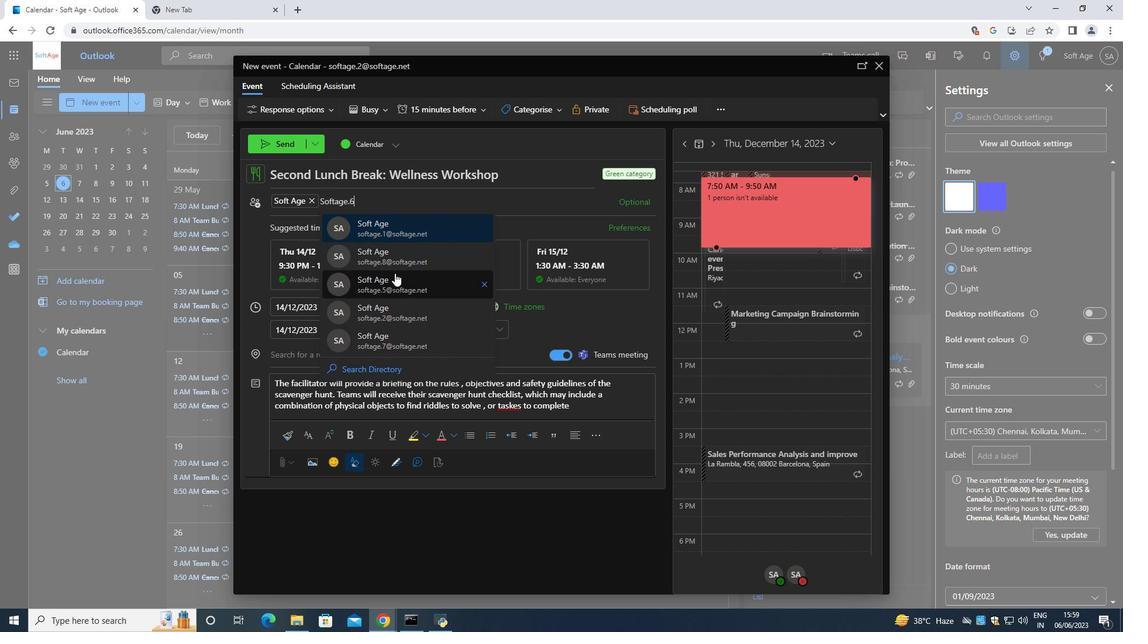 
Action: Key pressed <Key.shift>@
Screenshot: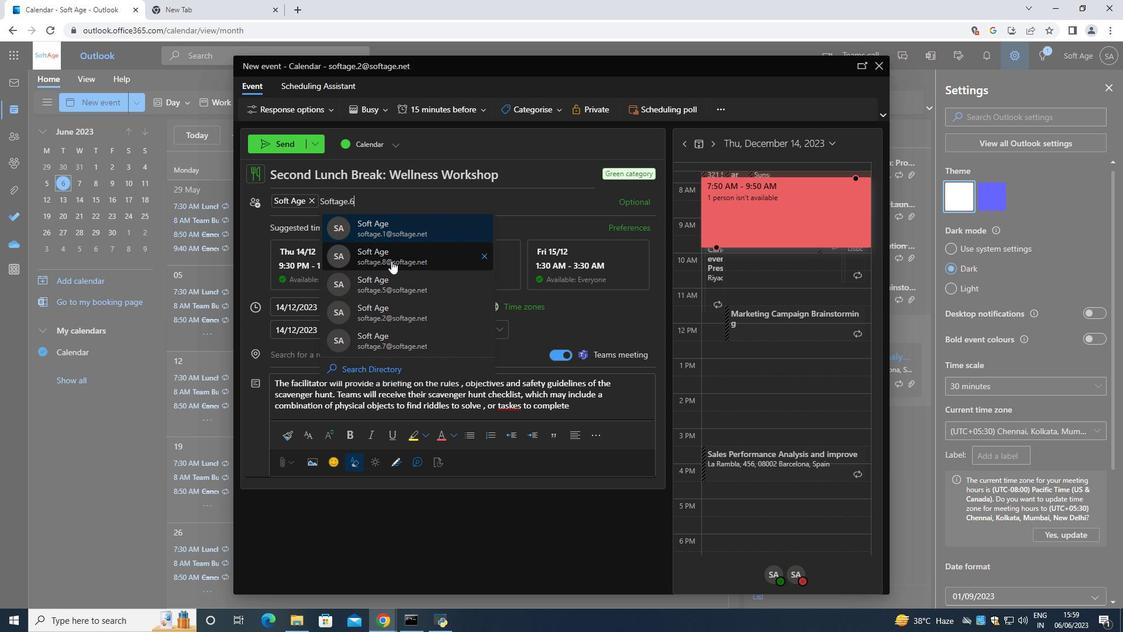 
Action: Mouse moved to (401, 253)
Screenshot: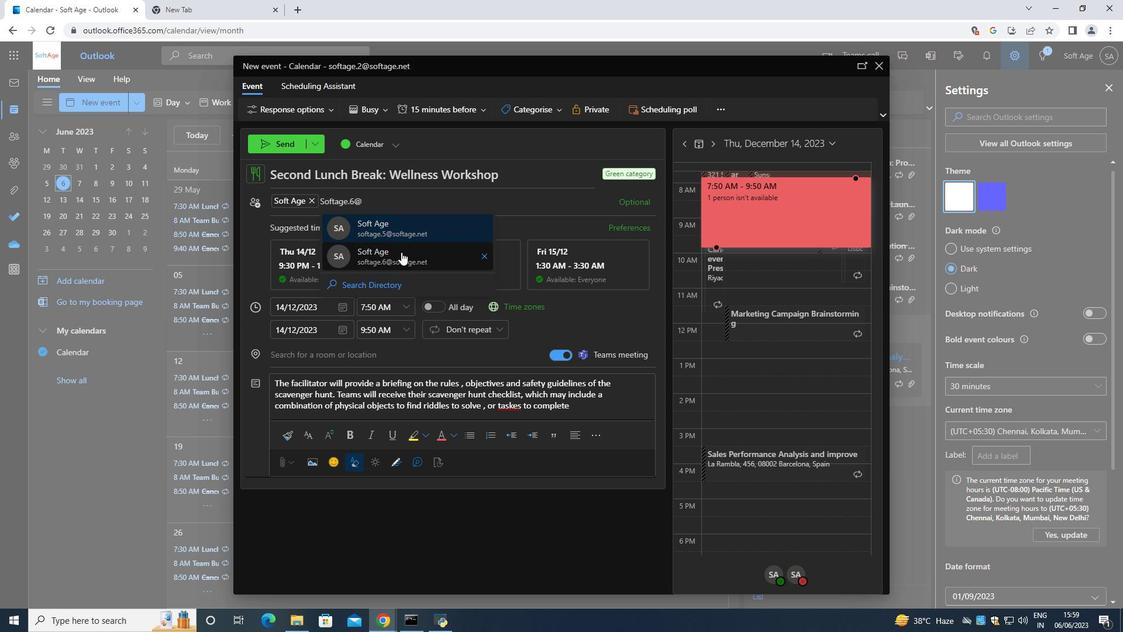 
Action: Mouse pressed left at (401, 253)
Screenshot: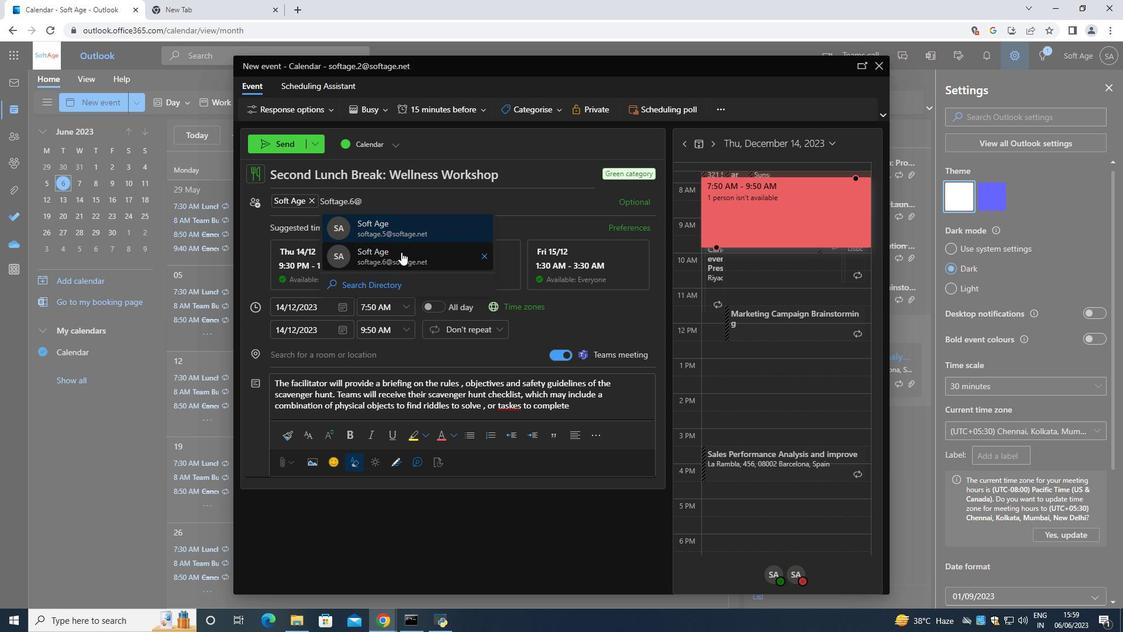 
Action: Mouse moved to (458, 116)
Screenshot: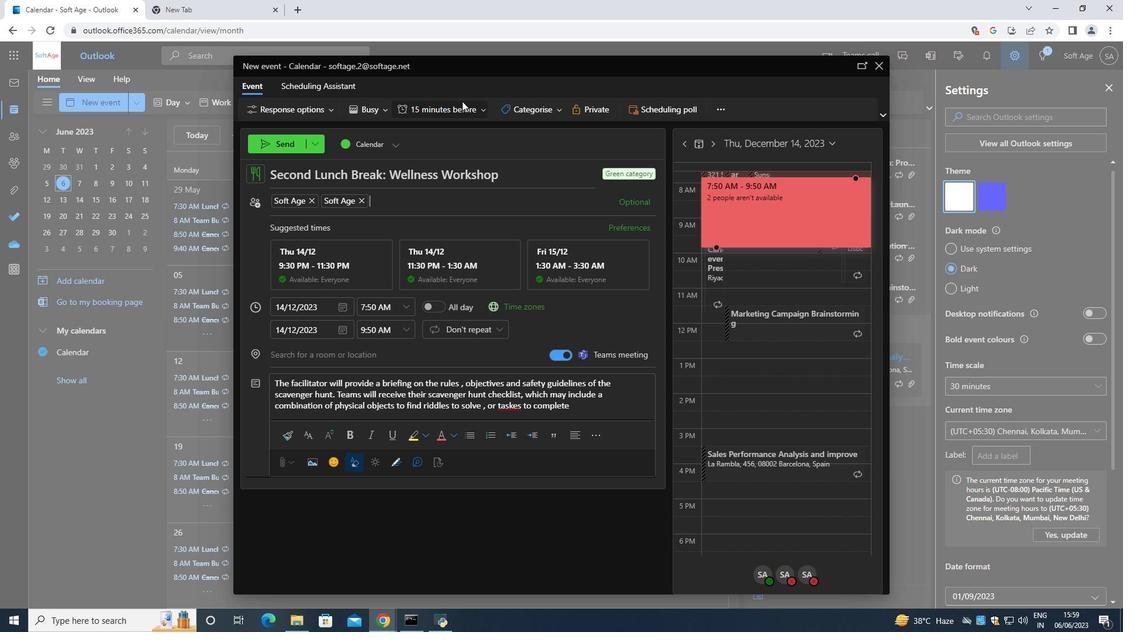 
Action: Mouse pressed left at (458, 116)
Screenshot: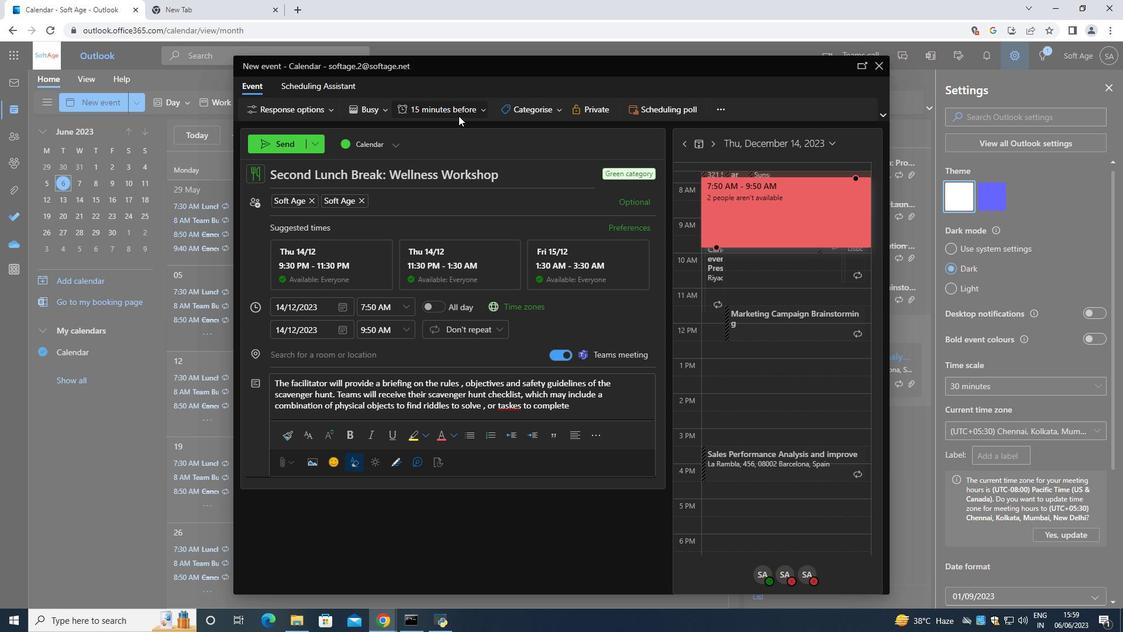 
Action: Mouse moved to (455, 156)
Screenshot: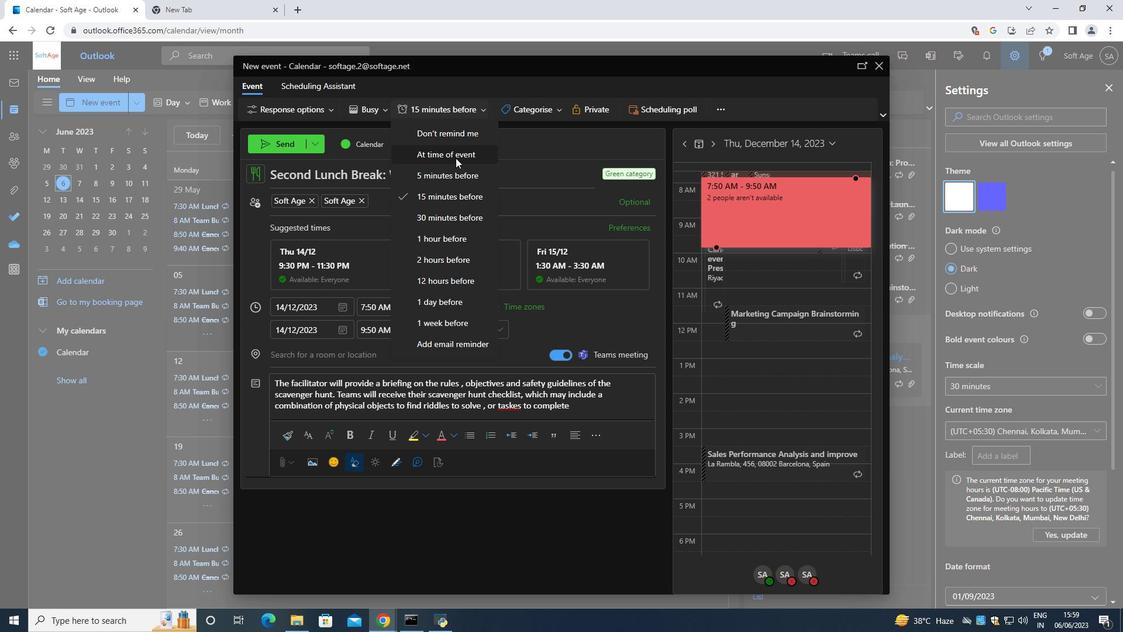 
Action: Mouse pressed left at (455, 156)
Screenshot: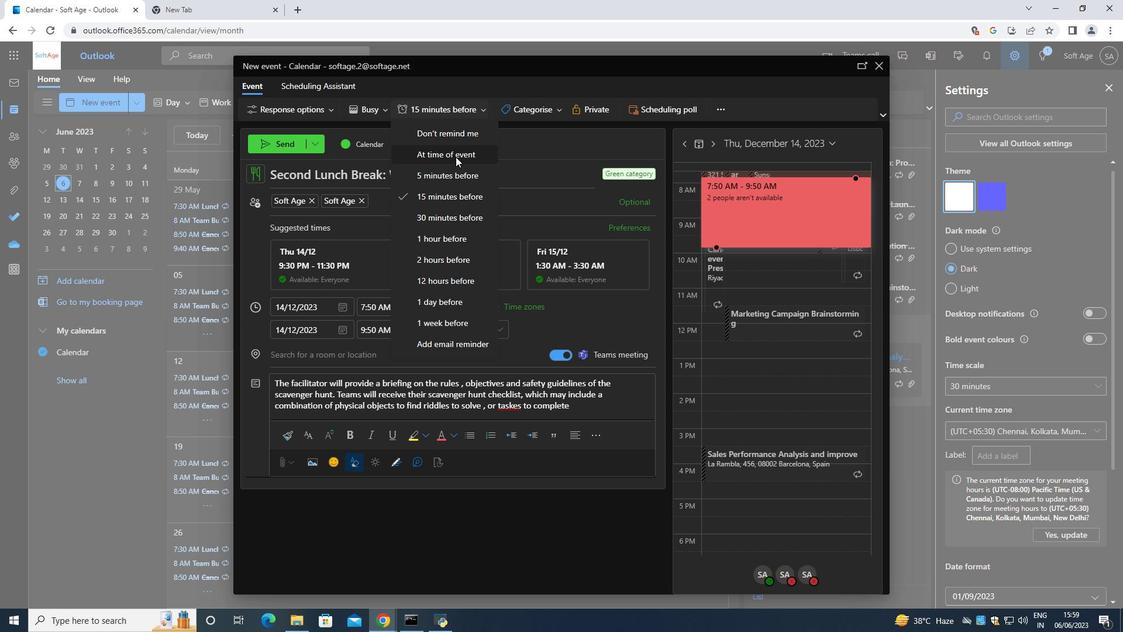 
Action: Mouse moved to (297, 147)
Screenshot: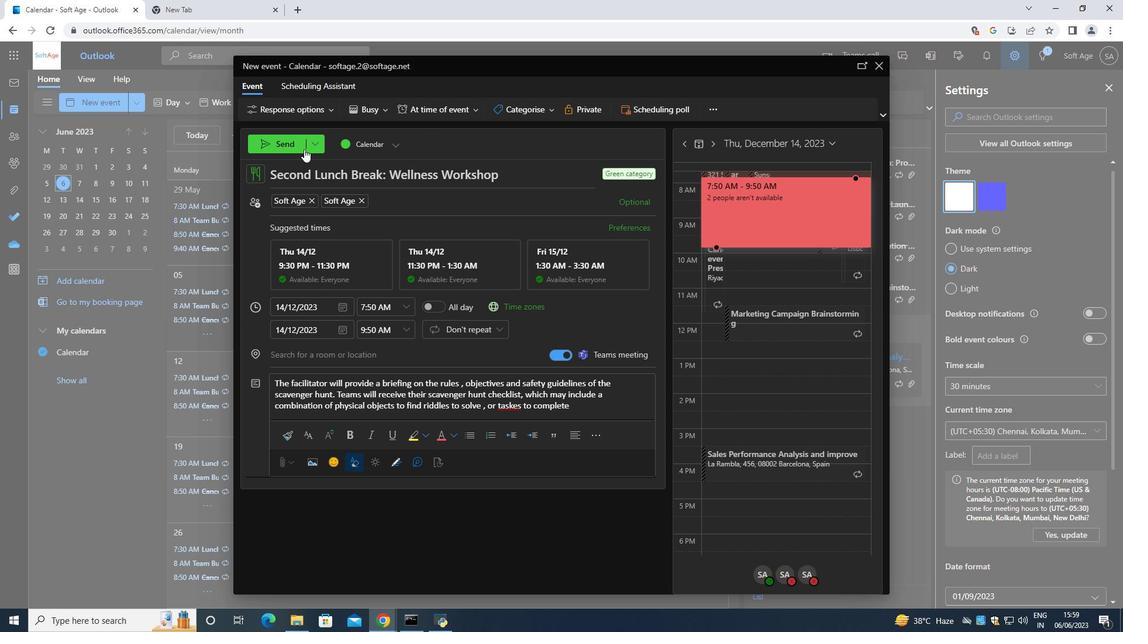 
Action: Mouse pressed left at (297, 147)
Screenshot: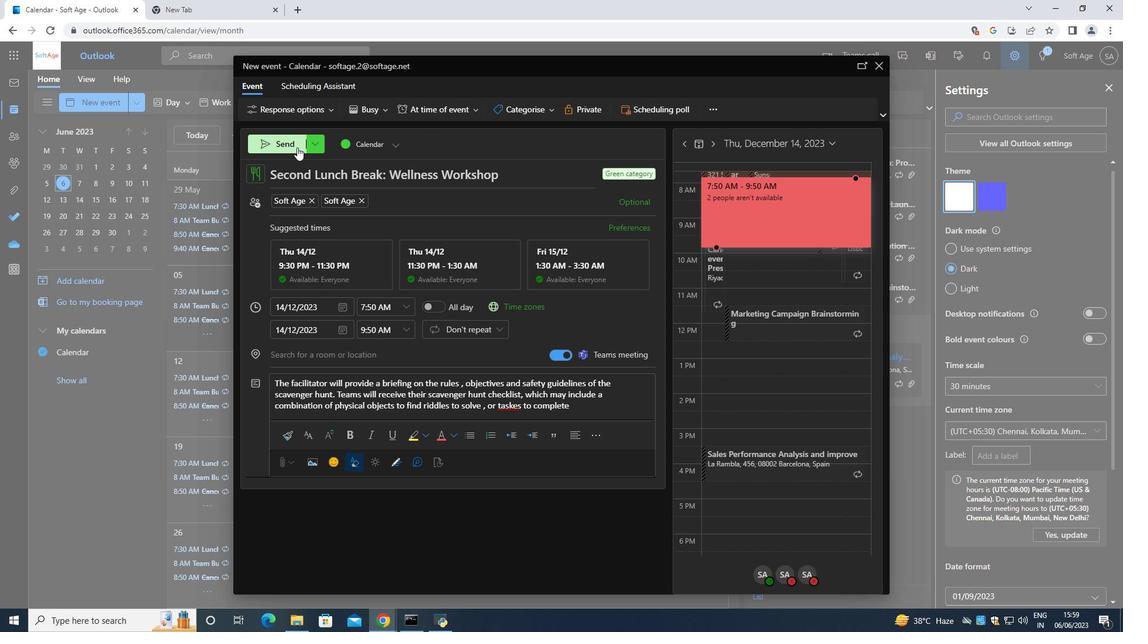 
